 Task: Create new contact,   with mail id: 'Delilah.Jones@benteler.com', first name: 'Delilah', Last name: 'Jones', Job Title: Operations Coordinator, Phone number (916) 555-3456. Change life cycle stage to  'Lead' and lead status to 'New'. Add new company to the associated contact: www.windworldindia.com
 and type: Prospect. Logged in from softage.1@softage.net
Action: Mouse moved to (66, 54)
Screenshot: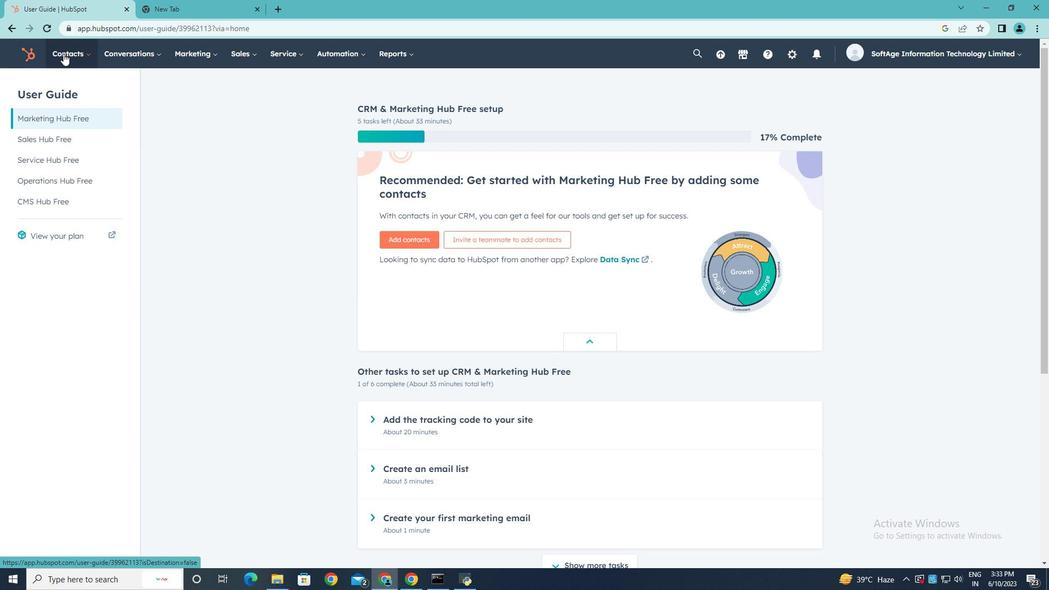 
Action: Mouse pressed left at (66, 54)
Screenshot: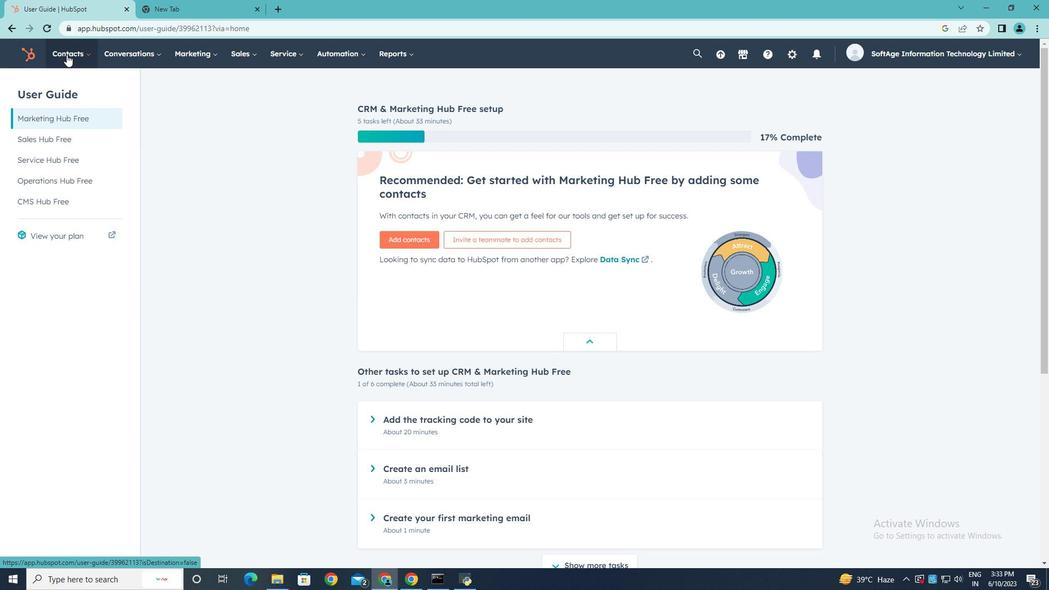 
Action: Mouse moved to (90, 90)
Screenshot: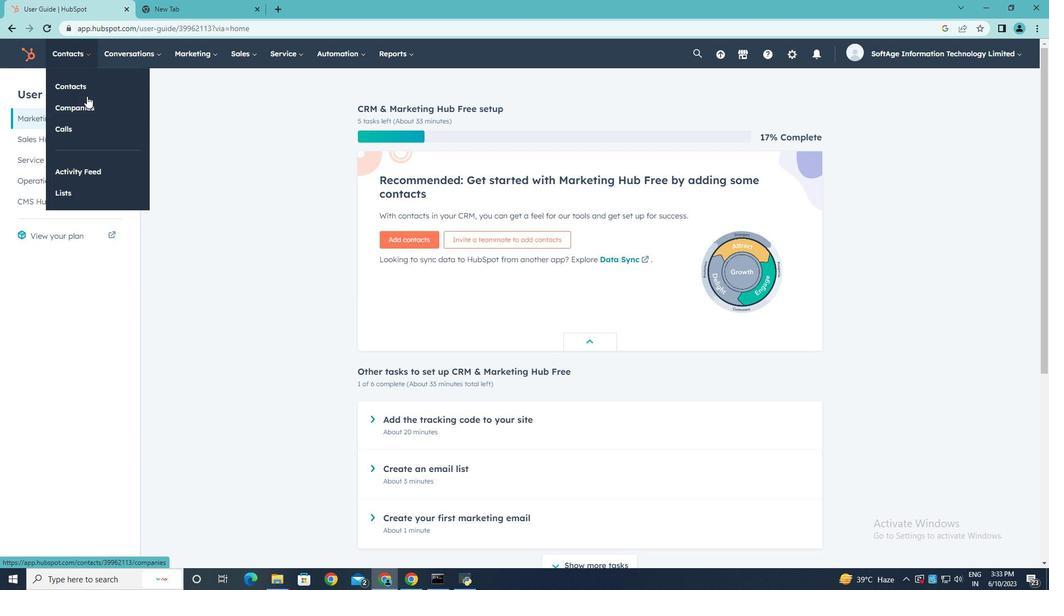 
Action: Mouse pressed left at (90, 90)
Screenshot: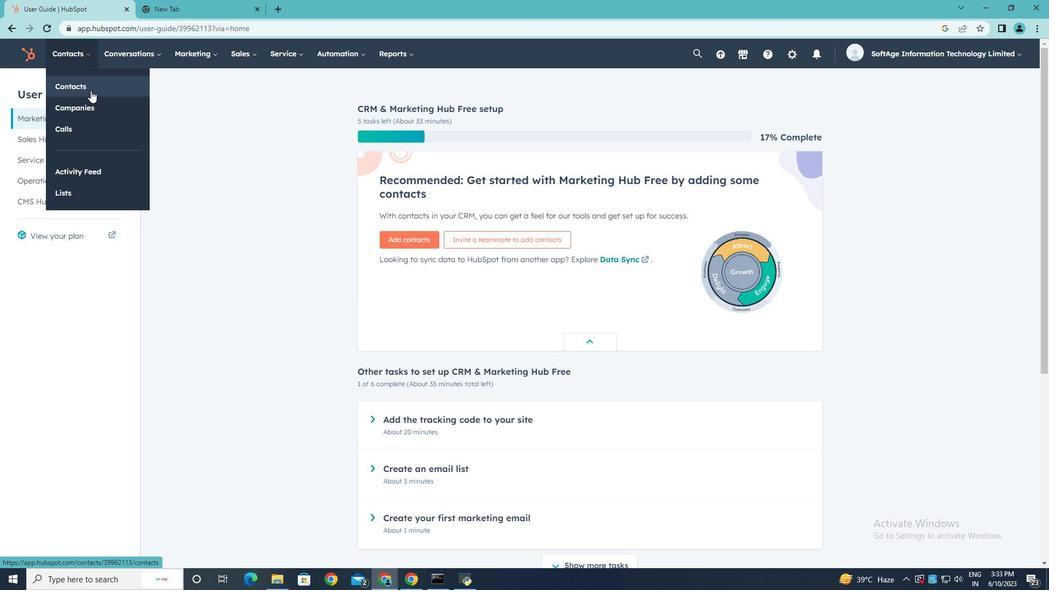 
Action: Mouse moved to (1002, 92)
Screenshot: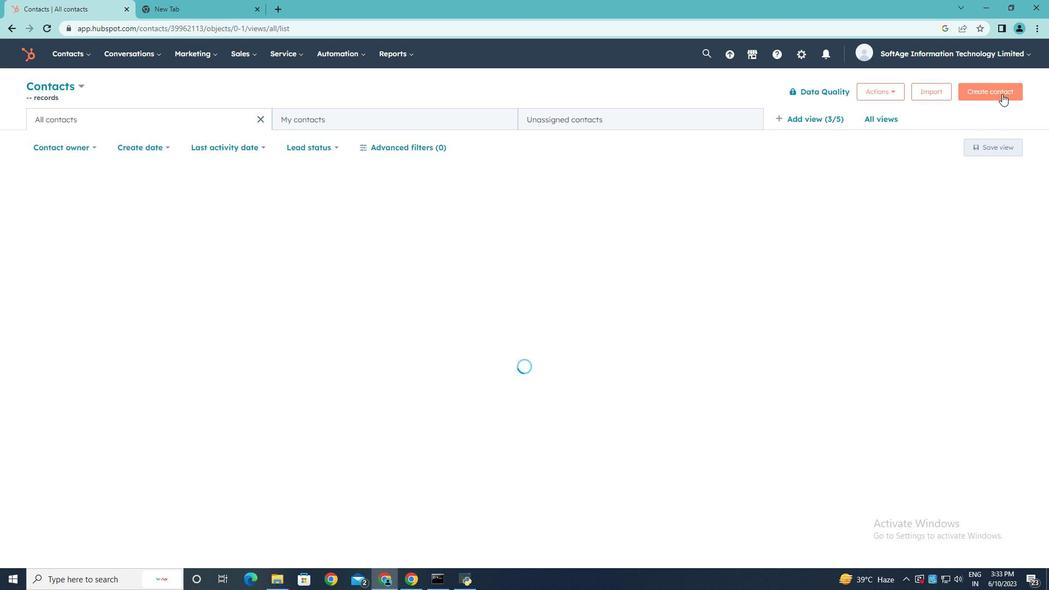 
Action: Mouse pressed left at (1002, 92)
Screenshot: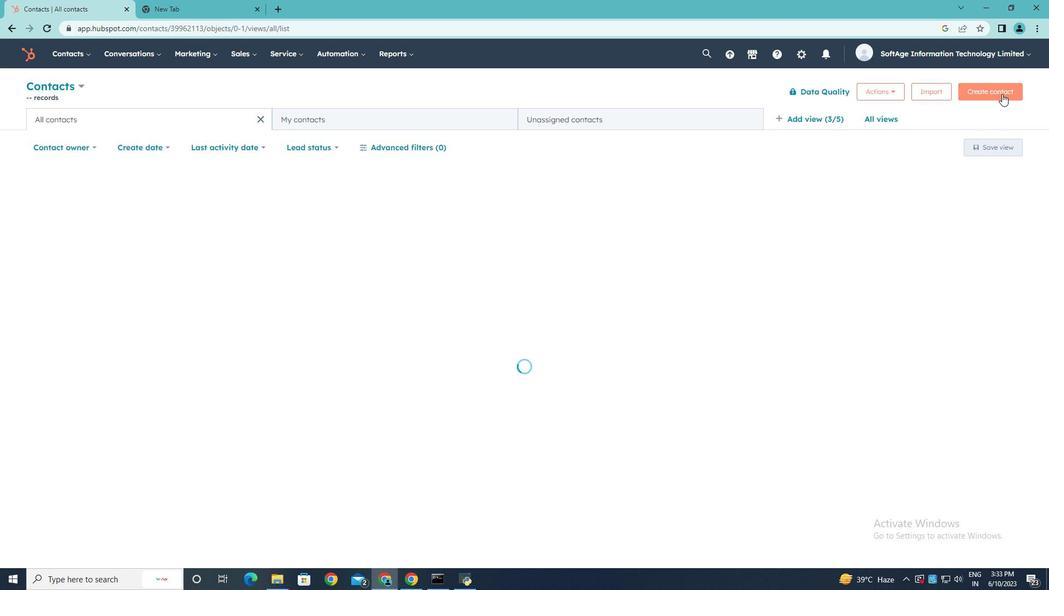 
Action: Mouse moved to (970, 96)
Screenshot: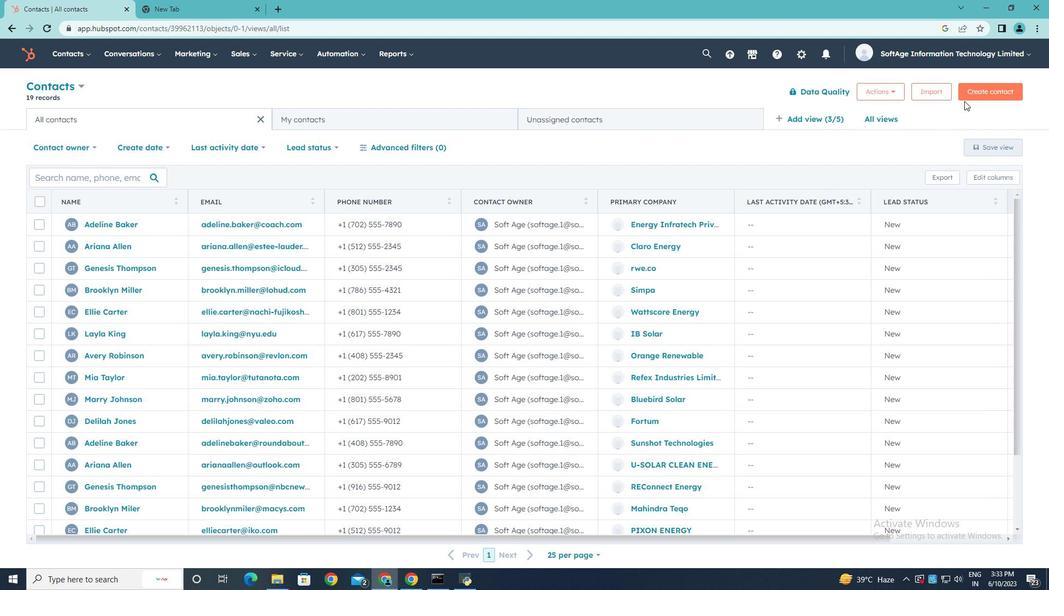 
Action: Mouse pressed left at (970, 96)
Screenshot: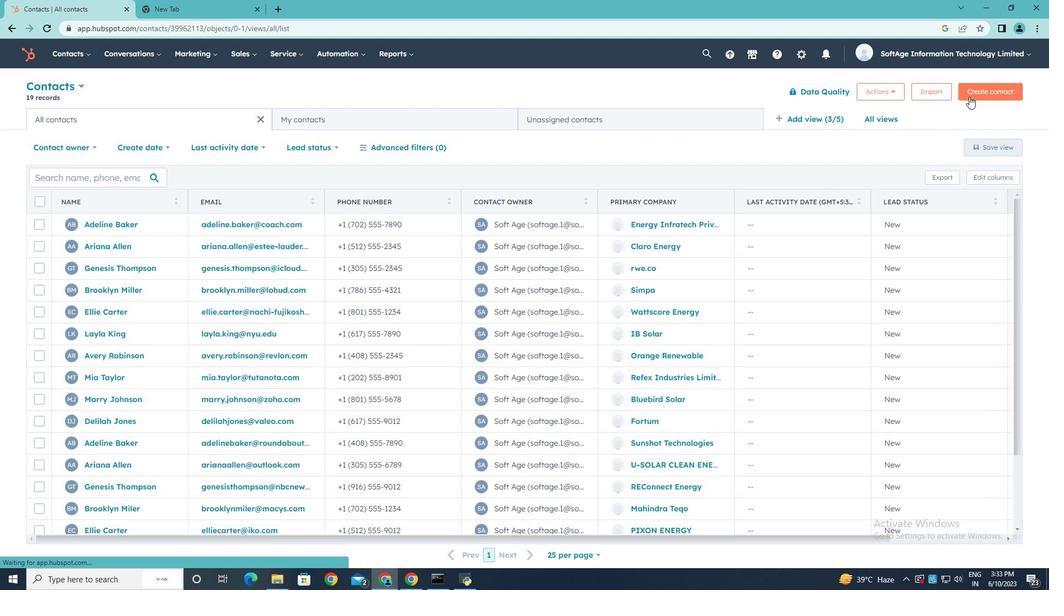 
Action: Mouse moved to (781, 134)
Screenshot: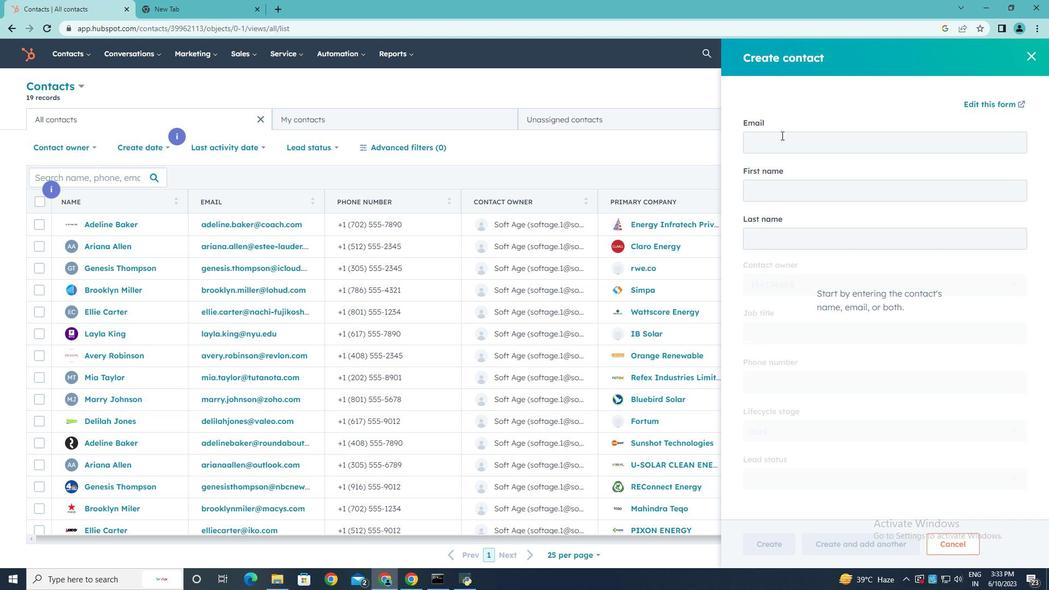 
Action: Mouse pressed left at (781, 134)
Screenshot: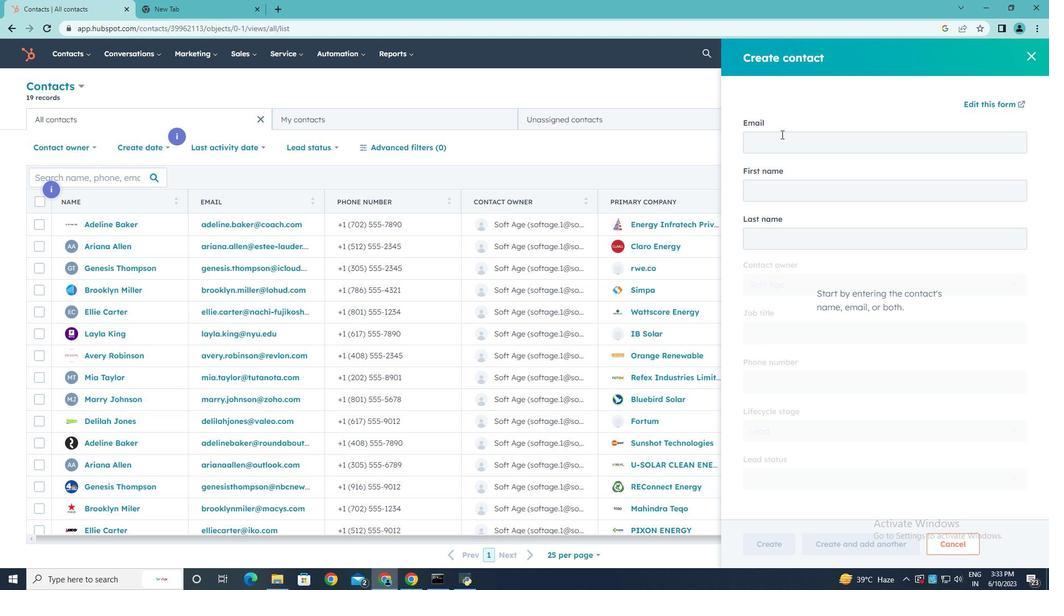 
Action: Key pressed <Key.shift>Dell<Key.backspace>ilah.<Key.shift>Jones<Key.shift>@benteler.com
Screenshot: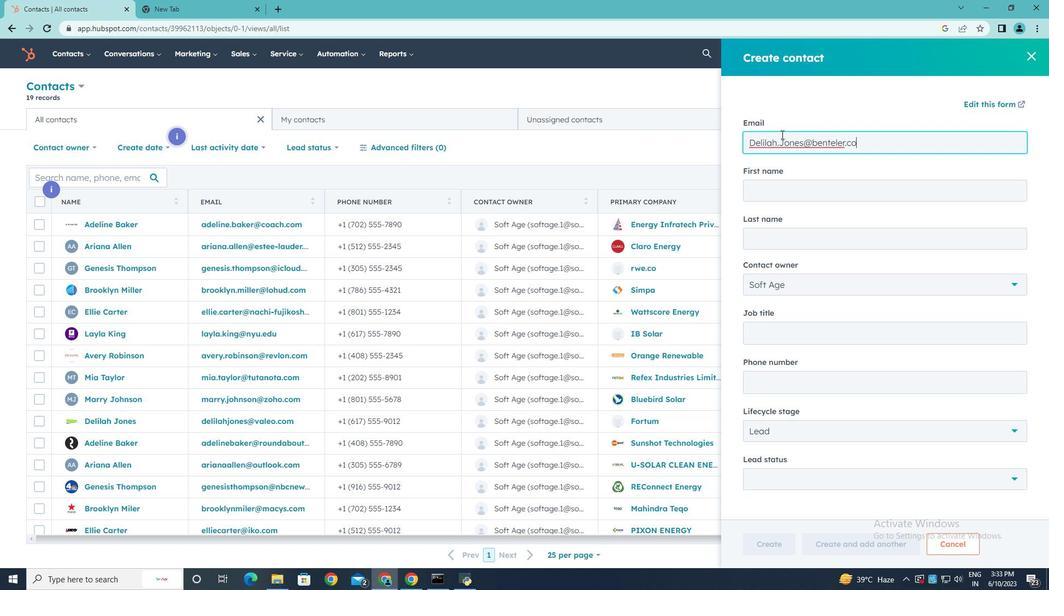 
Action: Mouse moved to (770, 196)
Screenshot: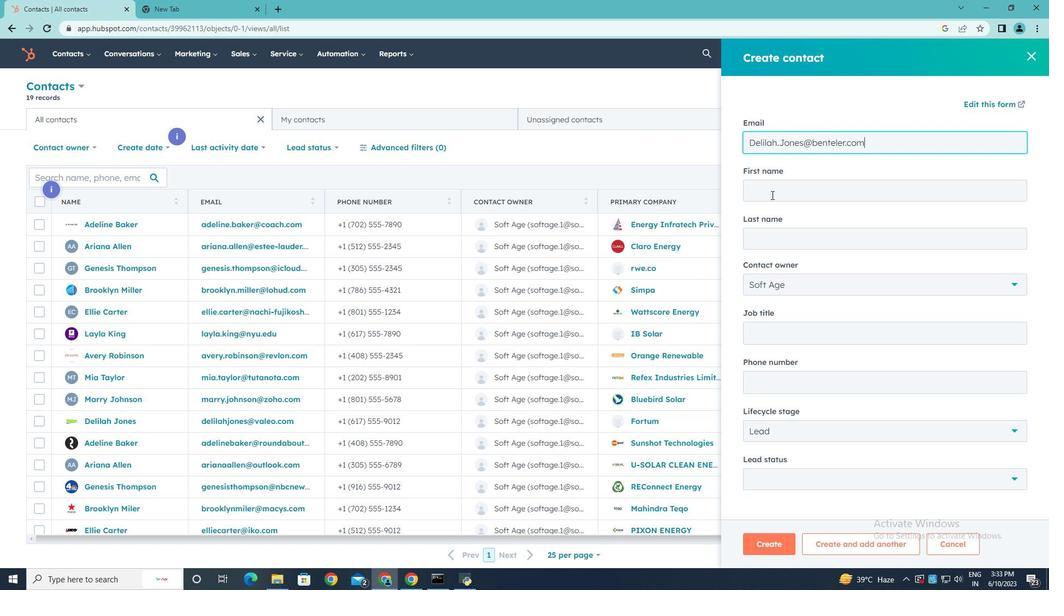 
Action: Mouse pressed left at (770, 196)
Screenshot: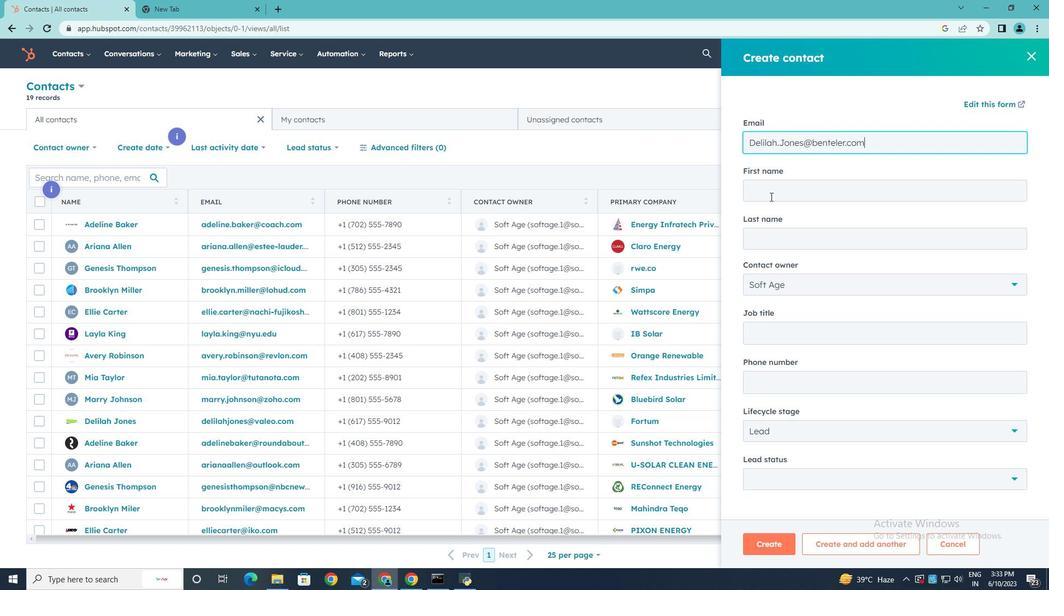 
Action: Key pressed <Key.shift>Delilah
Screenshot: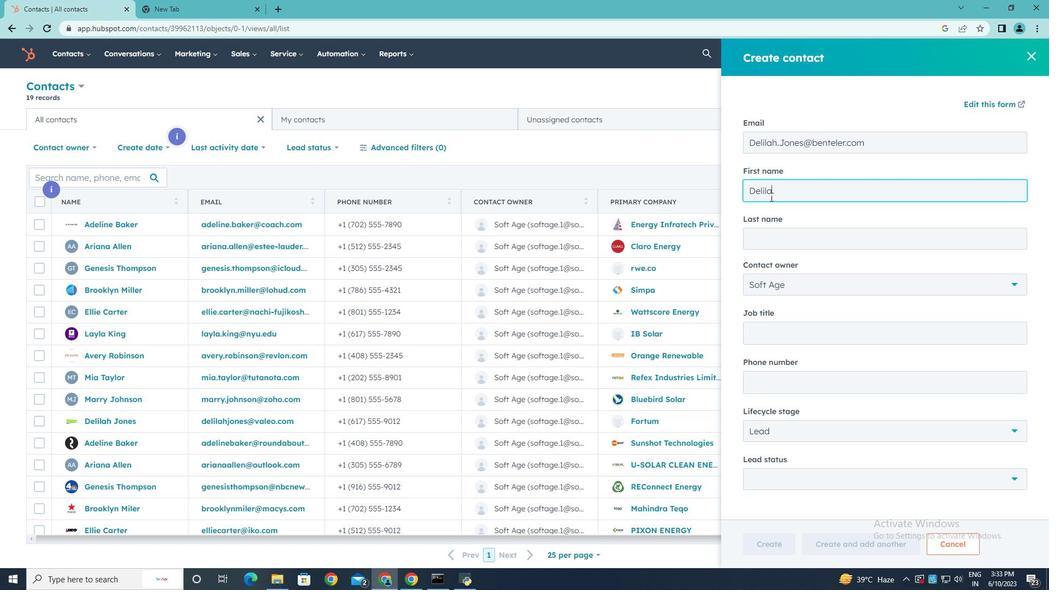 
Action: Mouse moved to (764, 240)
Screenshot: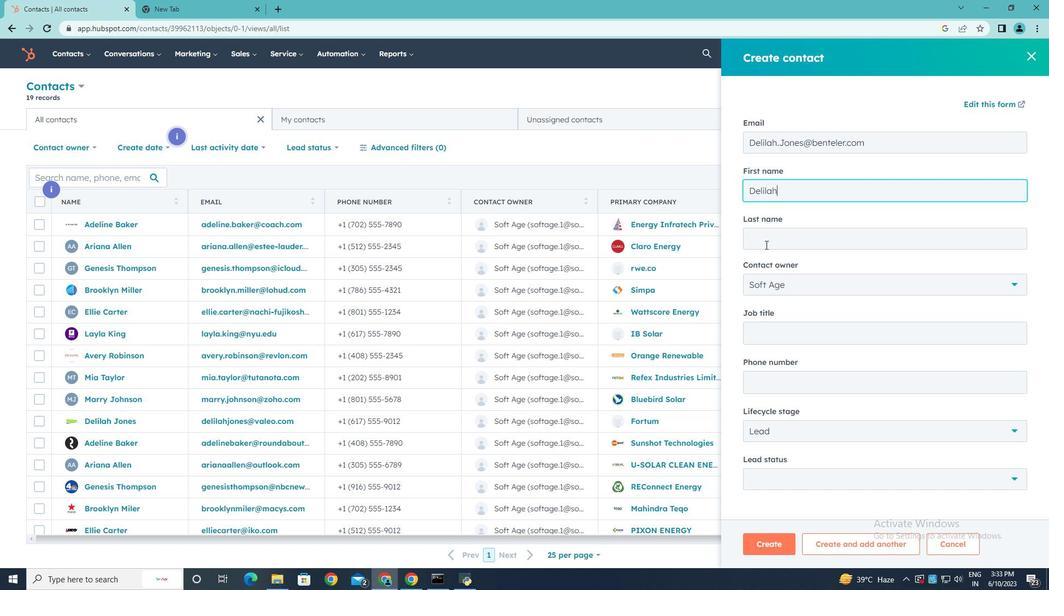 
Action: Mouse pressed left at (764, 240)
Screenshot: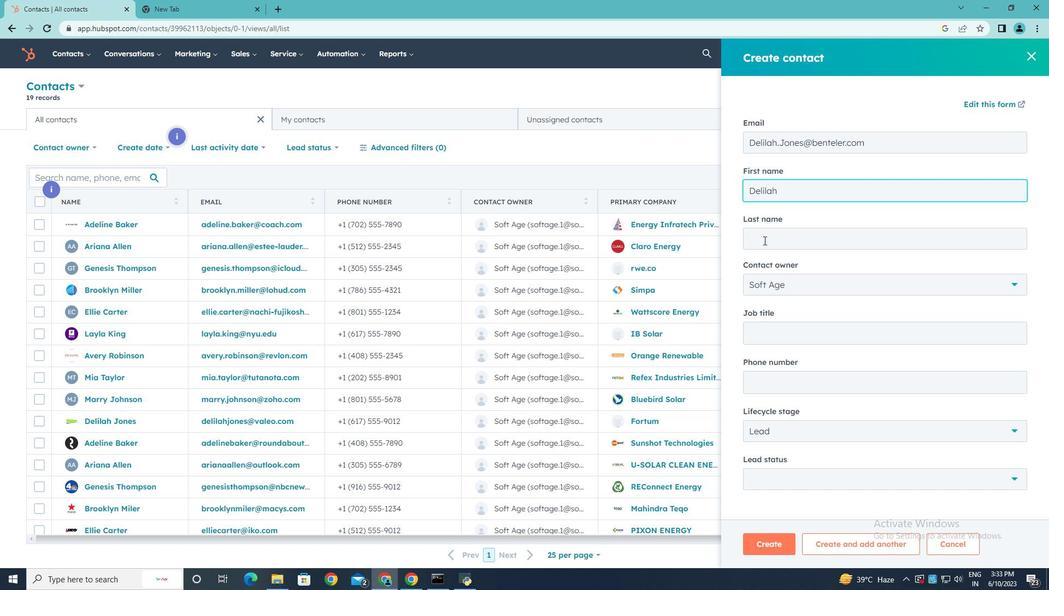 
Action: Key pressed <Key.shift>Jones
Screenshot: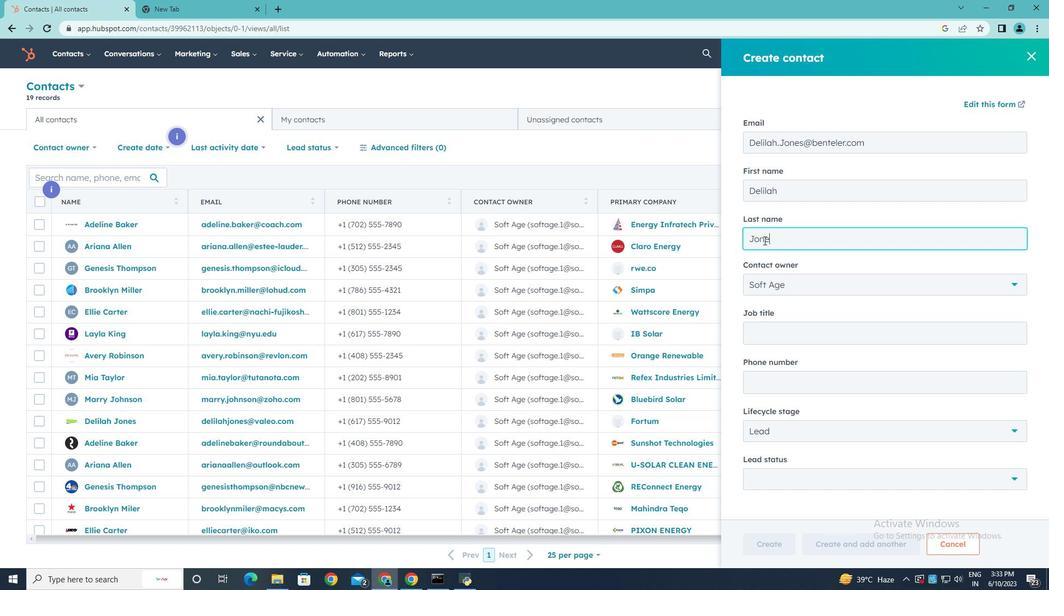 
Action: Mouse moved to (840, 334)
Screenshot: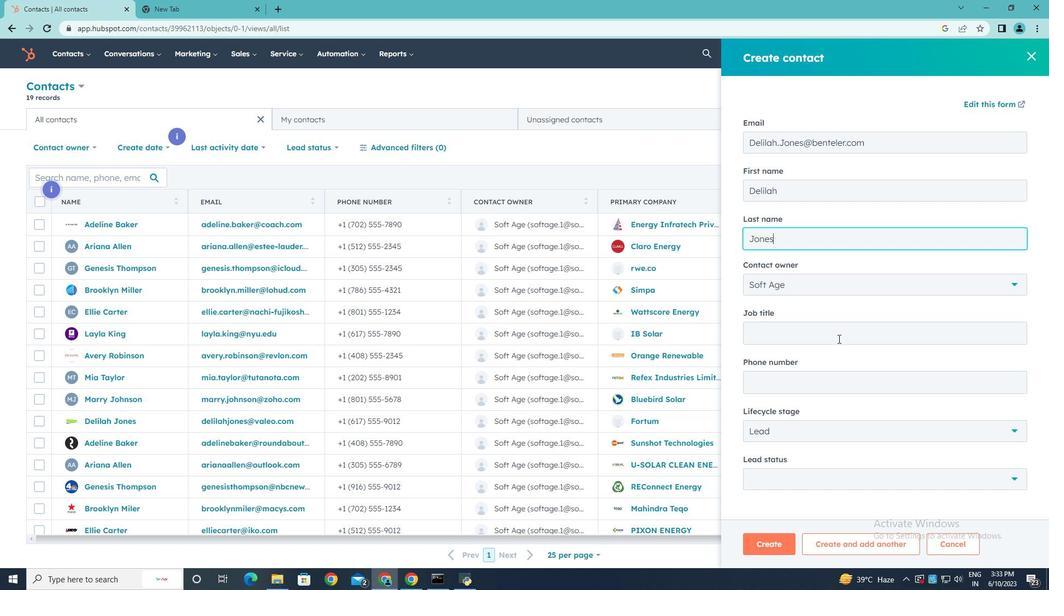 
Action: Mouse pressed left at (840, 334)
Screenshot: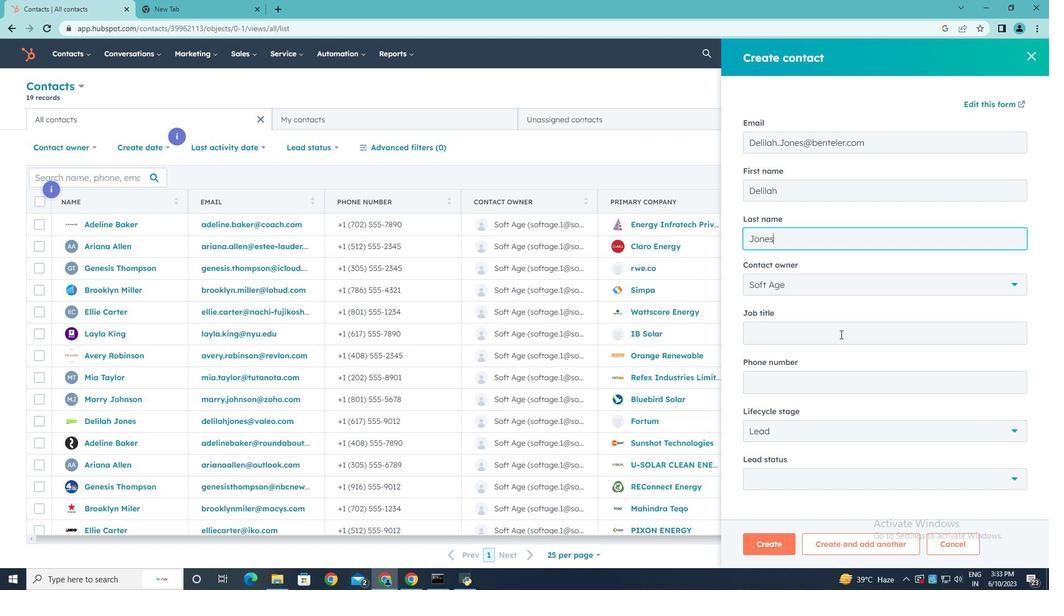 
Action: Key pressed <Key.shift><Key.shift>U<Key.backspace><Key.shift>Operations<Key.space><Key.shift>Coordinator
Screenshot: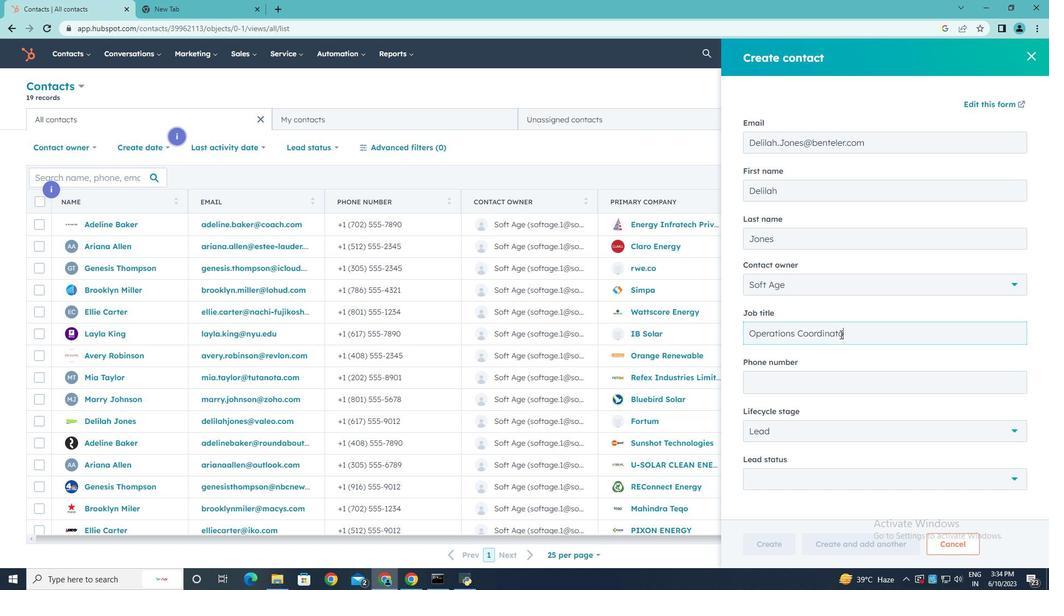 
Action: Mouse moved to (872, 381)
Screenshot: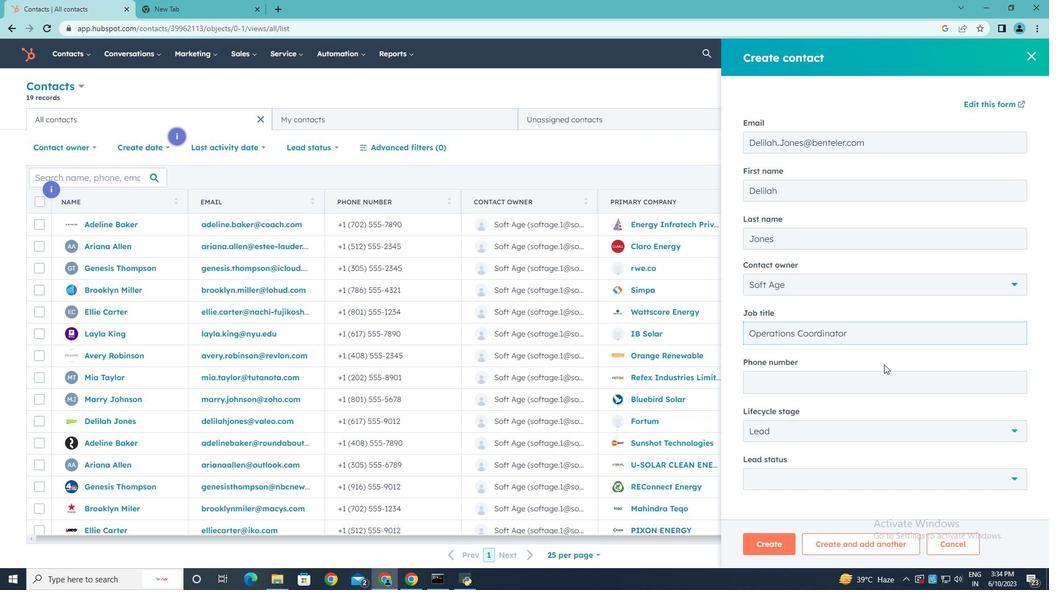 
Action: Mouse pressed left at (872, 381)
Screenshot: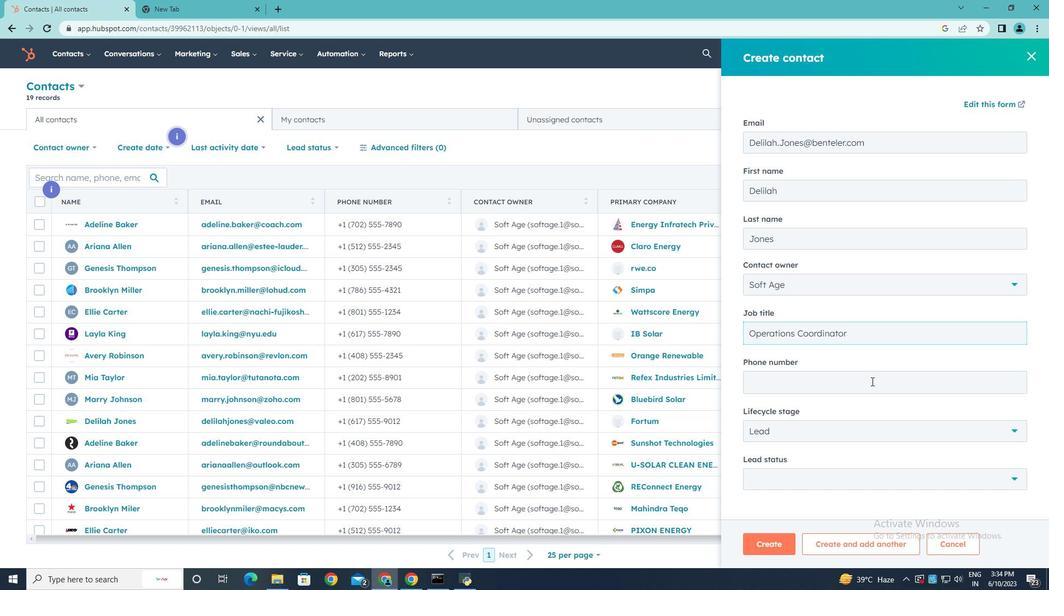 
Action: Mouse moved to (862, 330)
Screenshot: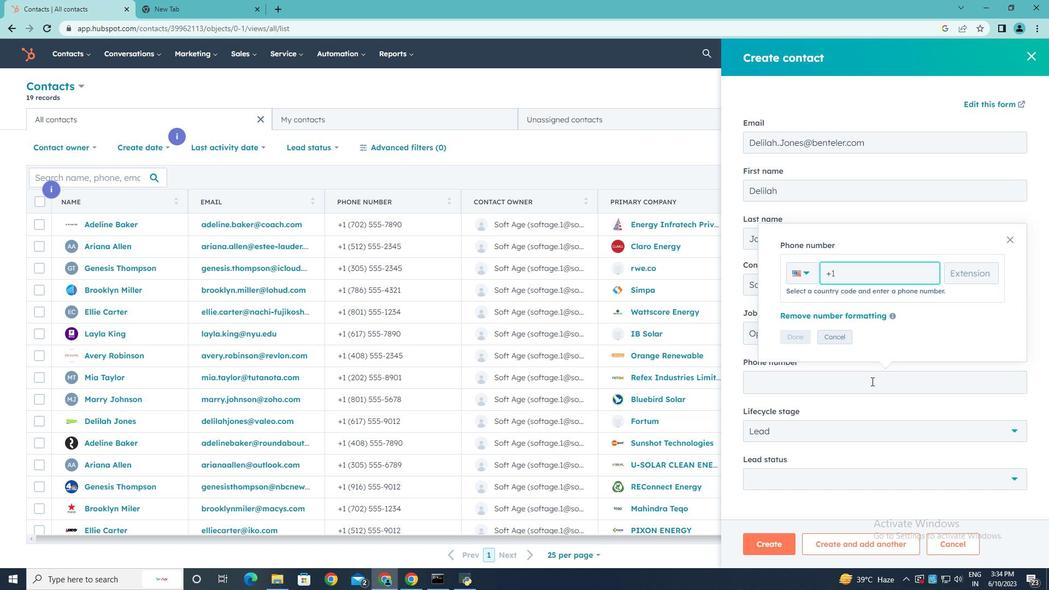 
Action: Key pressed 9165553456
Screenshot: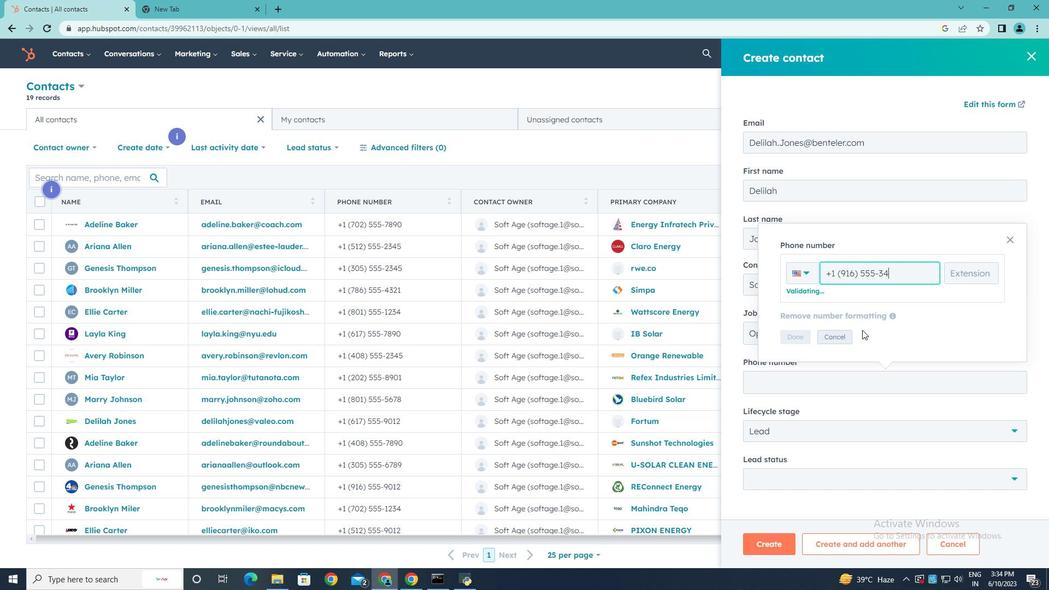 
Action: Mouse moved to (803, 334)
Screenshot: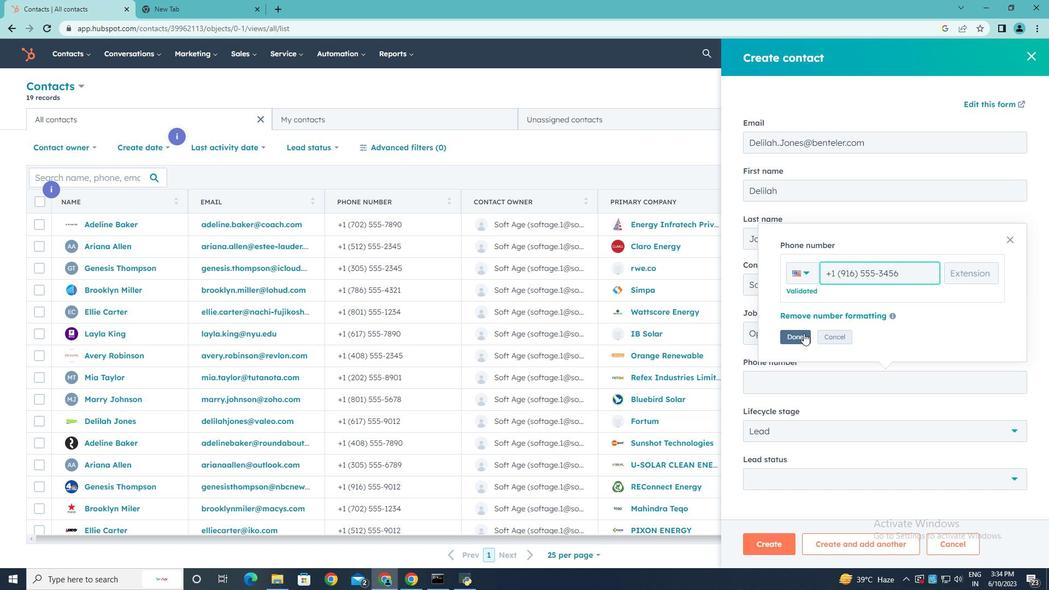 
Action: Mouse pressed left at (803, 334)
Screenshot: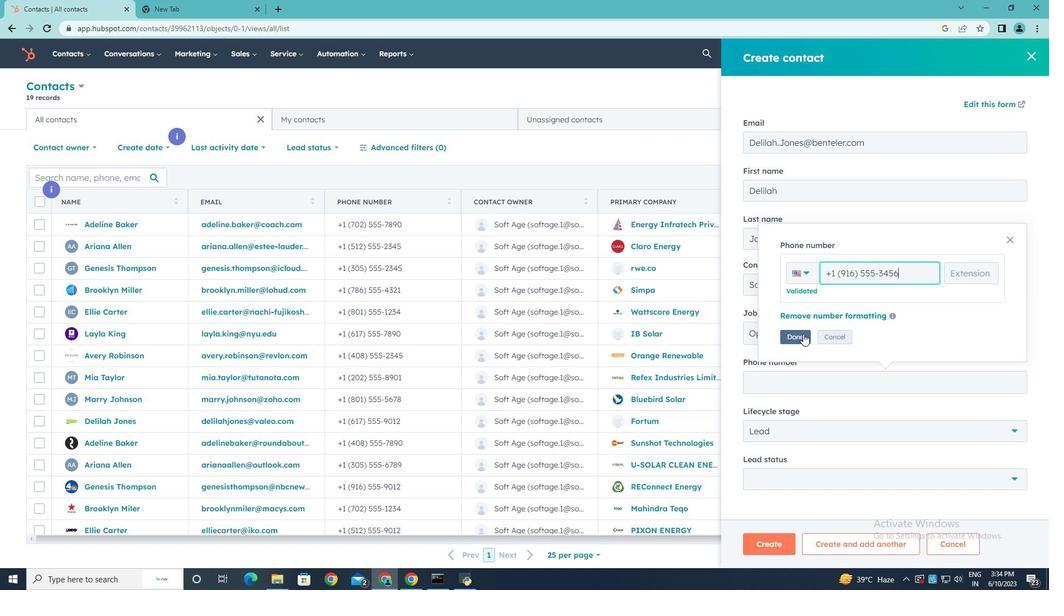 
Action: Mouse moved to (911, 425)
Screenshot: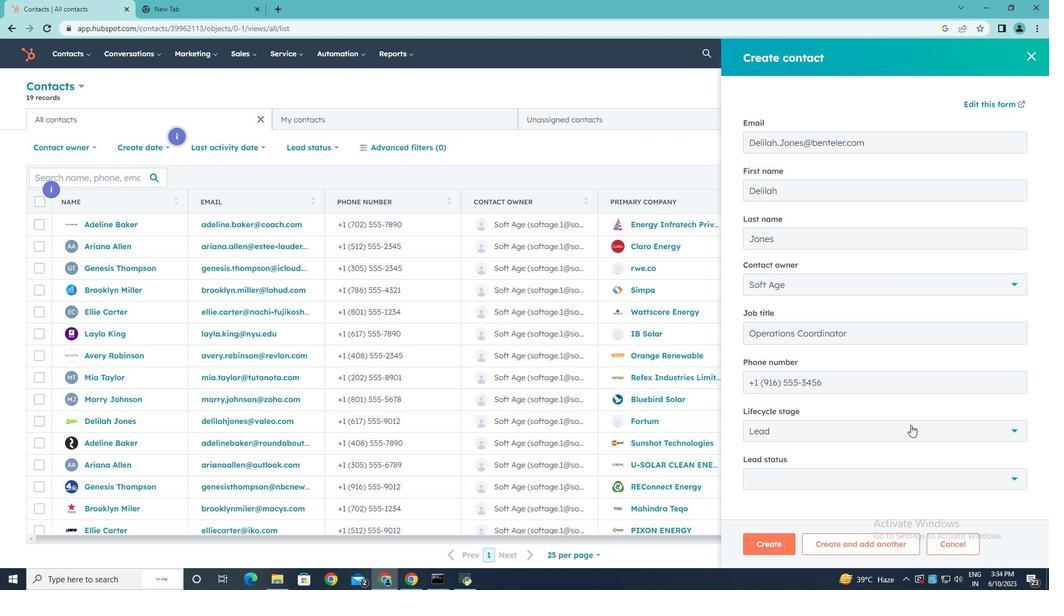 
Action: Mouse pressed left at (911, 425)
Screenshot: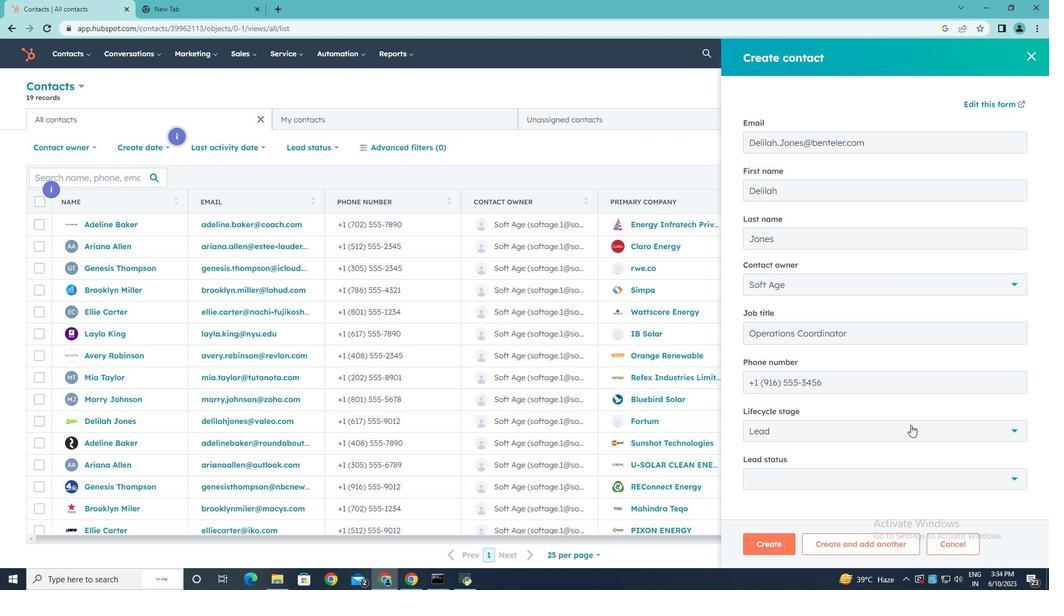 
Action: Mouse moved to (803, 324)
Screenshot: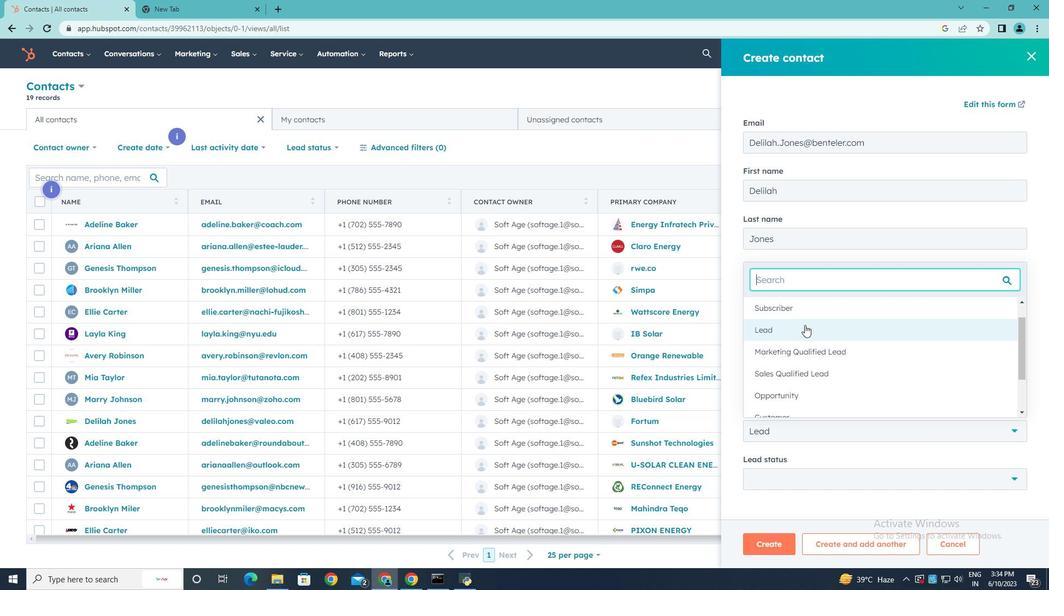 
Action: Mouse pressed left at (803, 324)
Screenshot: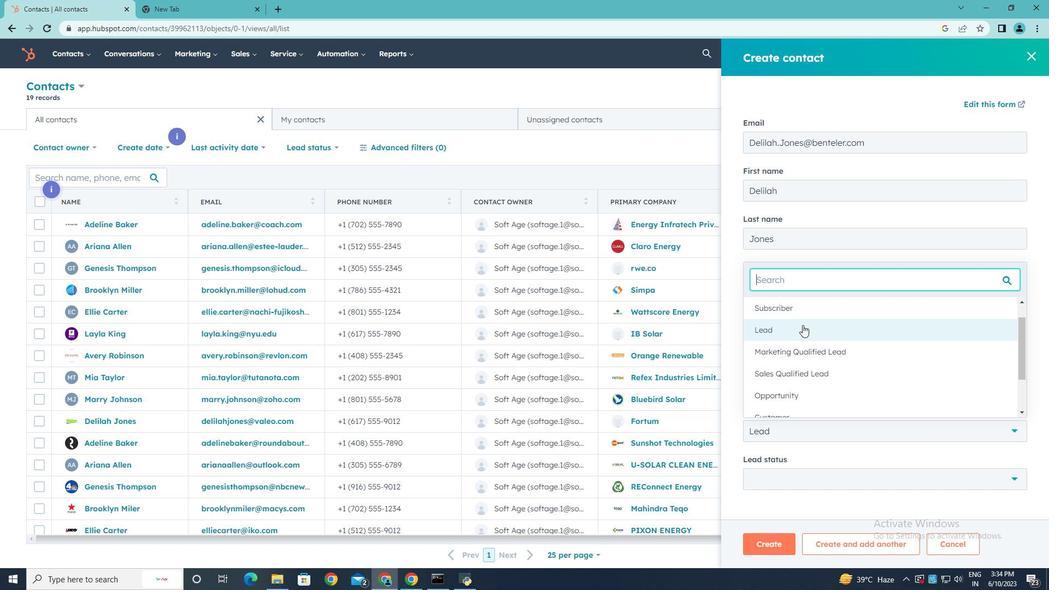 
Action: Mouse moved to (844, 477)
Screenshot: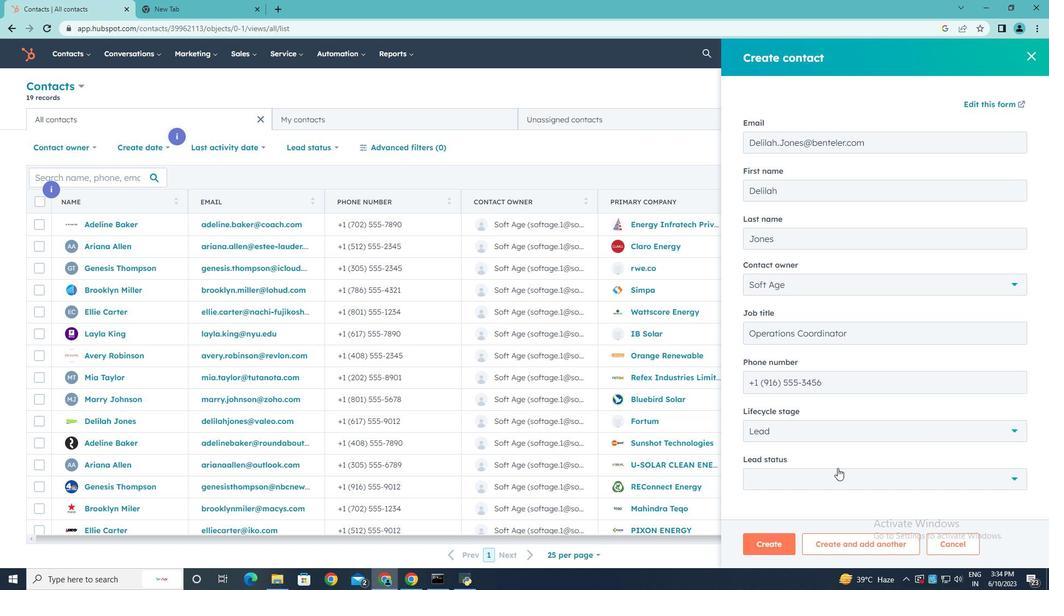 
Action: Mouse pressed left at (844, 477)
Screenshot: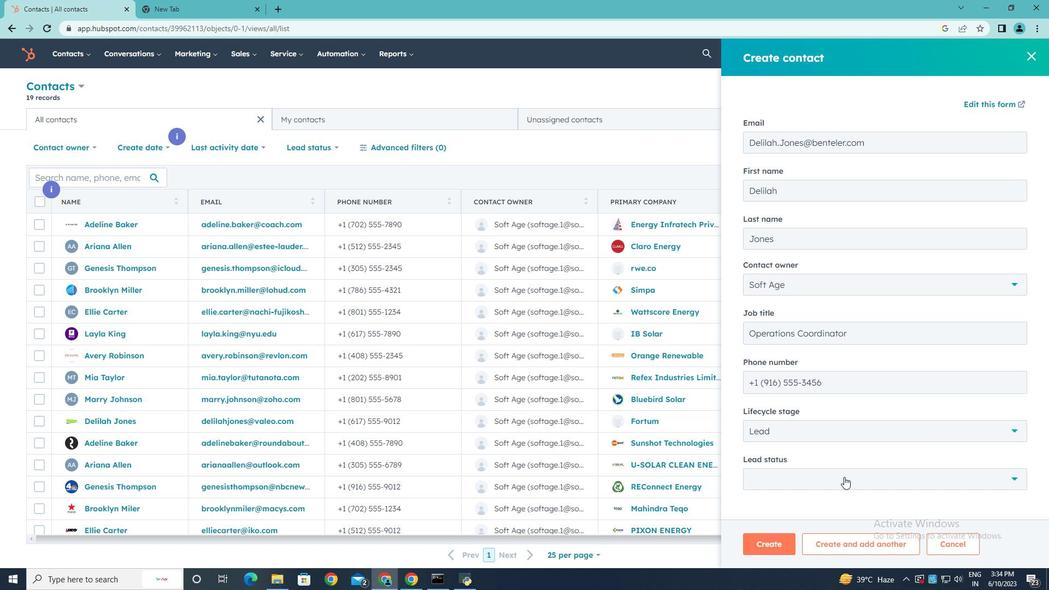 
Action: Mouse moved to (780, 382)
Screenshot: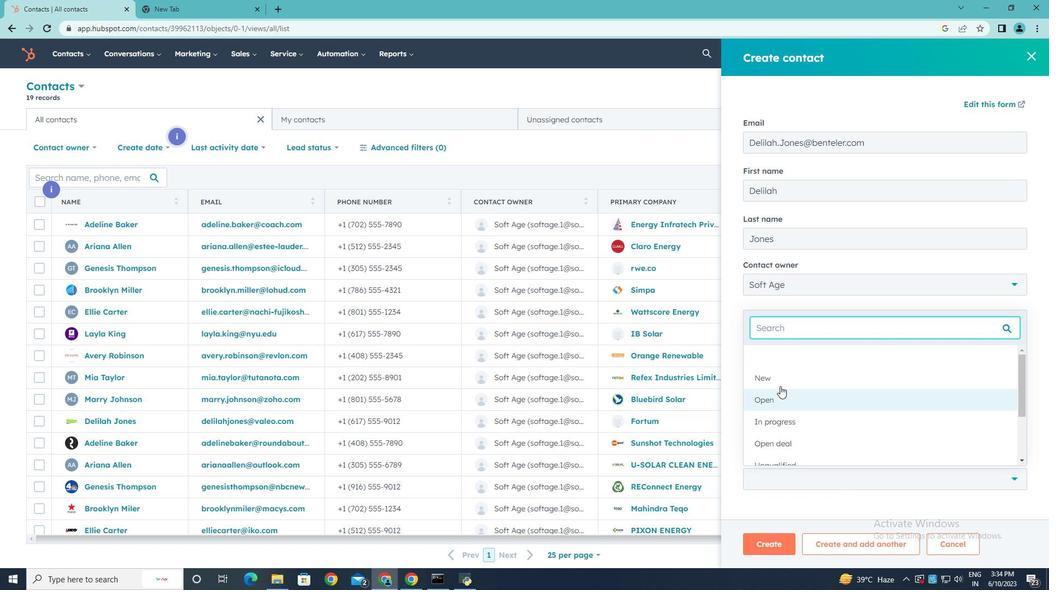
Action: Mouse pressed left at (780, 382)
Screenshot: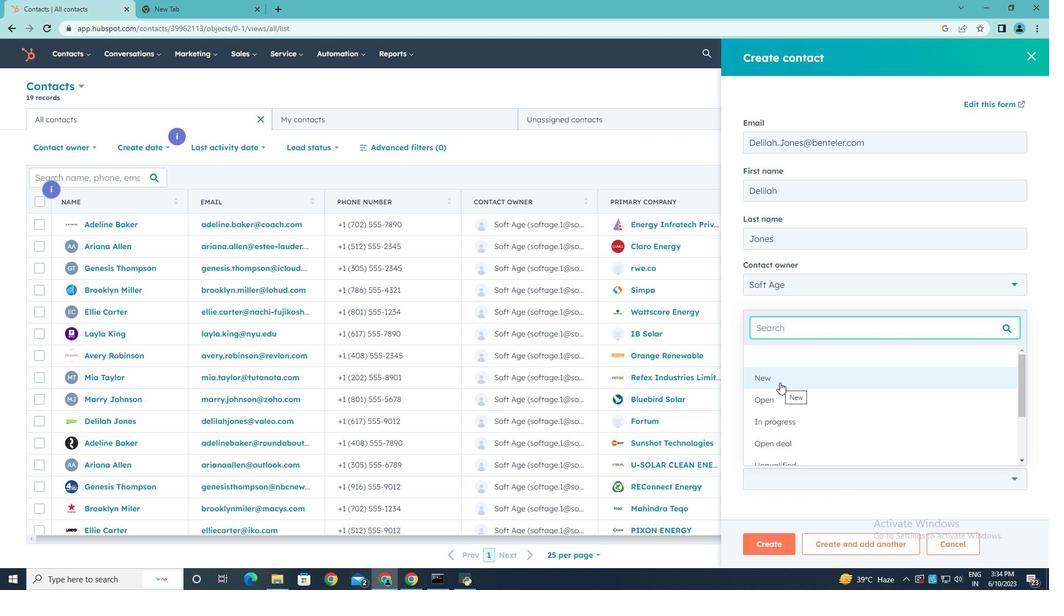 
Action: Mouse moved to (786, 506)
Screenshot: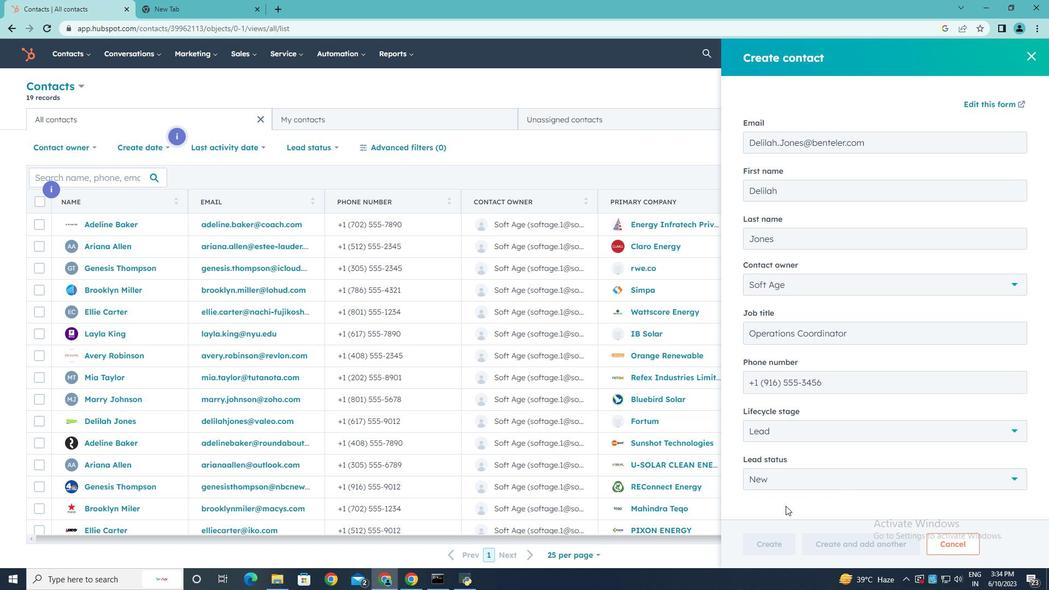 
Action: Mouse scrolled (786, 505) with delta (0, 0)
Screenshot: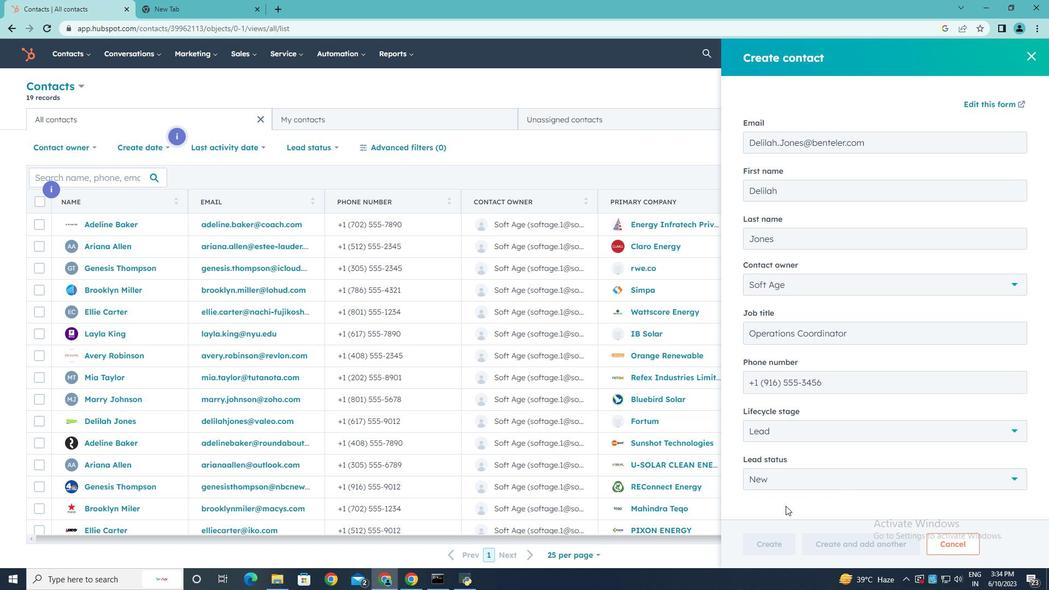 
Action: Mouse scrolled (786, 505) with delta (0, 0)
Screenshot: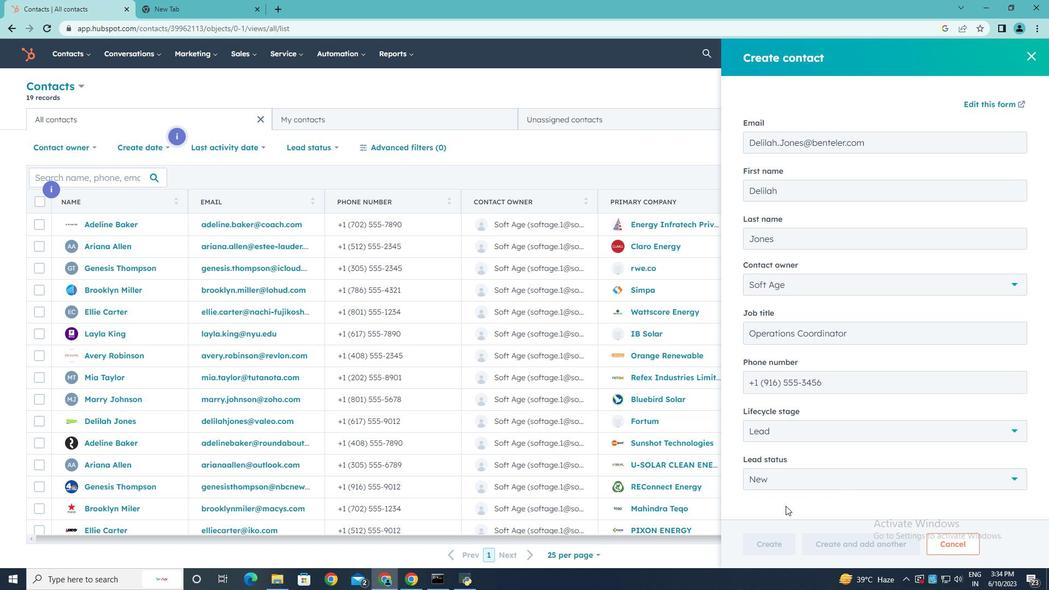 
Action: Mouse moved to (786, 506)
Screenshot: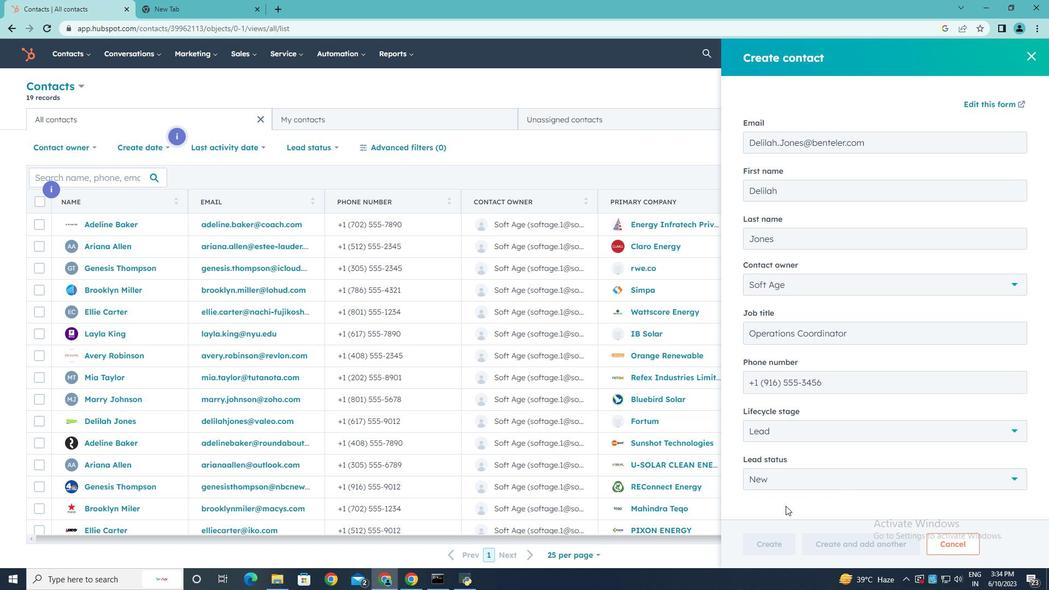 
Action: Mouse scrolled (786, 505) with delta (0, 0)
Screenshot: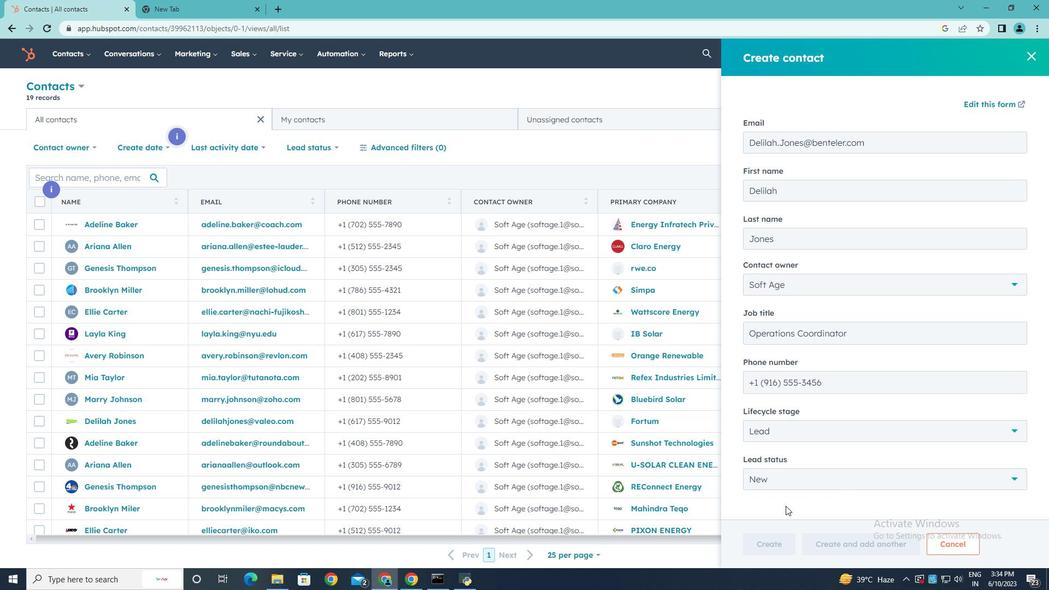
Action: Mouse moved to (767, 546)
Screenshot: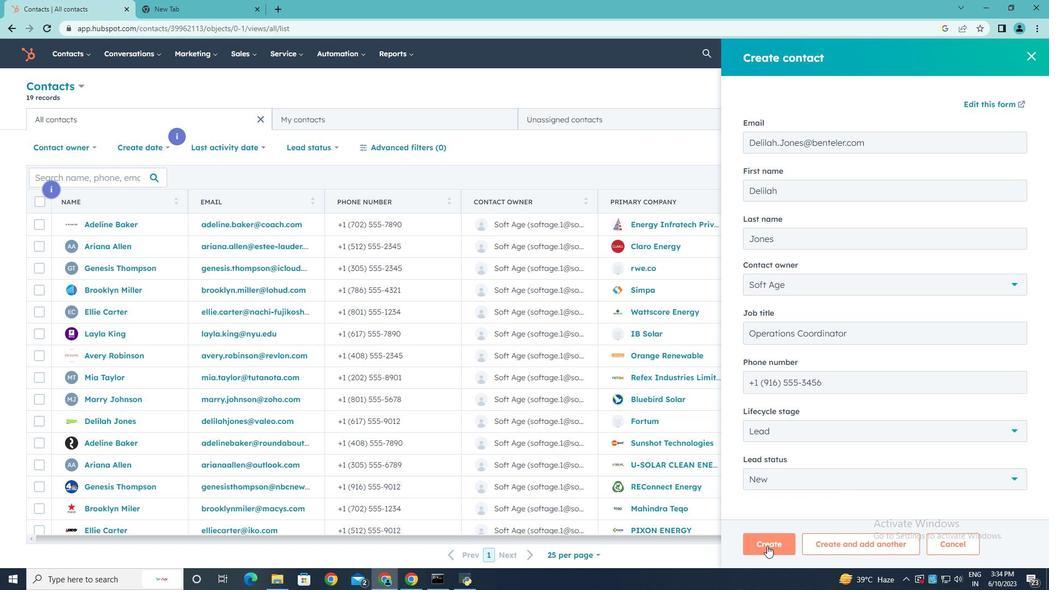 
Action: Mouse pressed left at (767, 546)
Screenshot: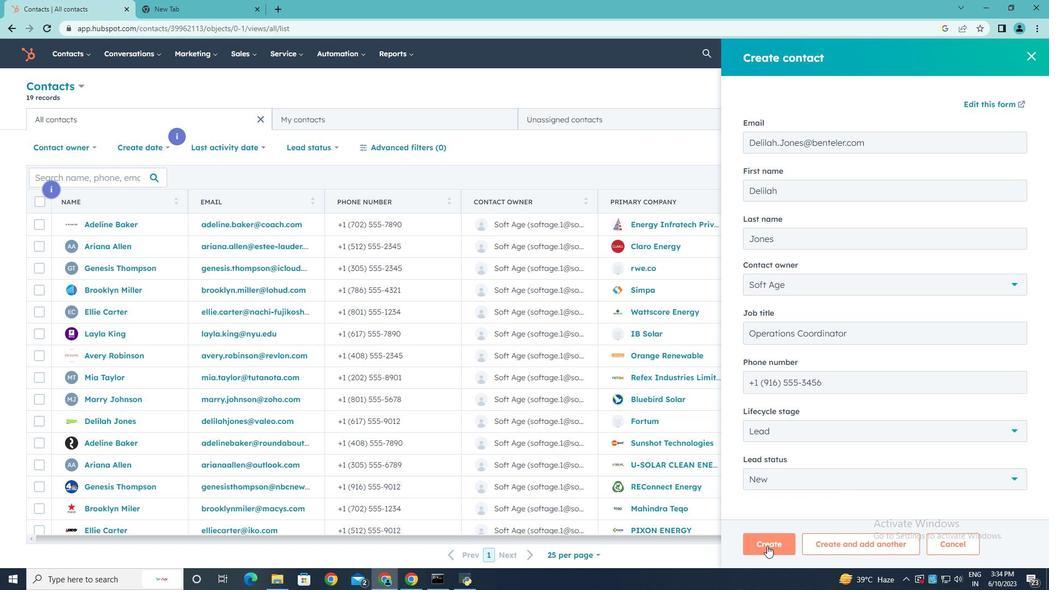 
Action: Mouse moved to (739, 354)
Screenshot: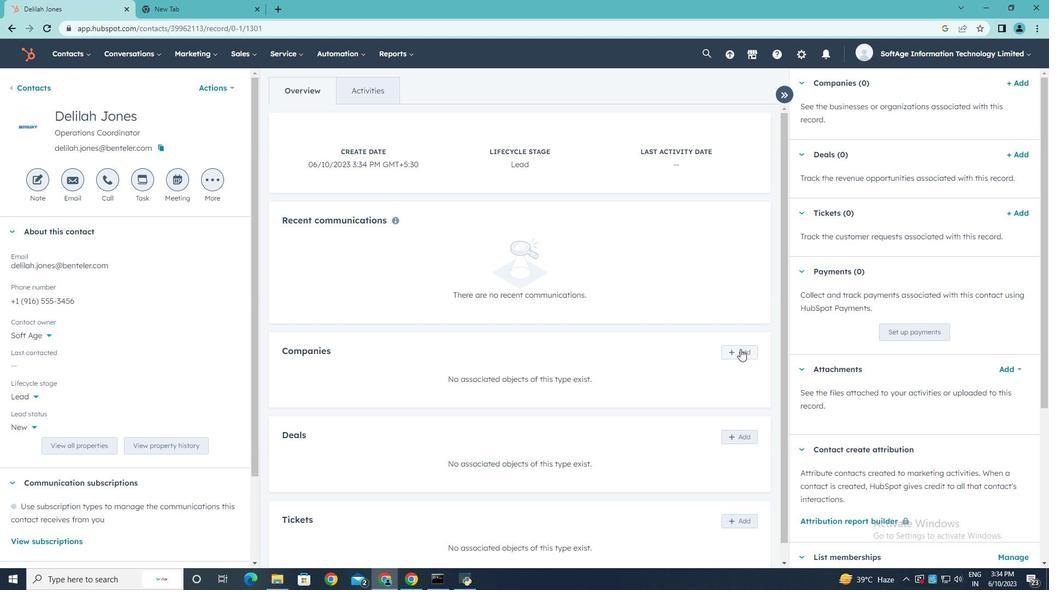 
Action: Mouse pressed left at (739, 354)
Screenshot: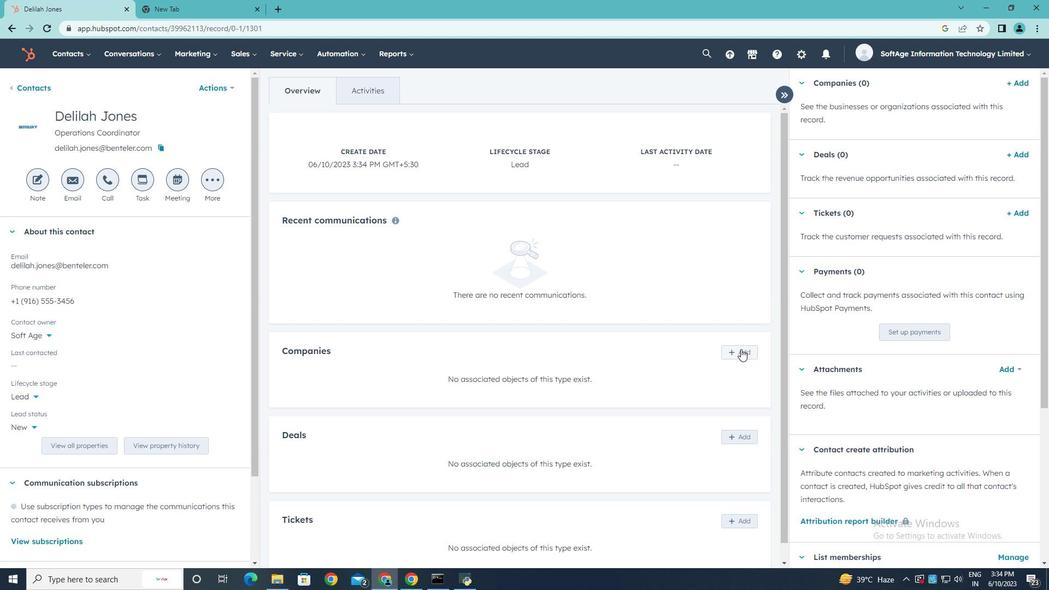 
Action: Mouse moved to (834, 113)
Screenshot: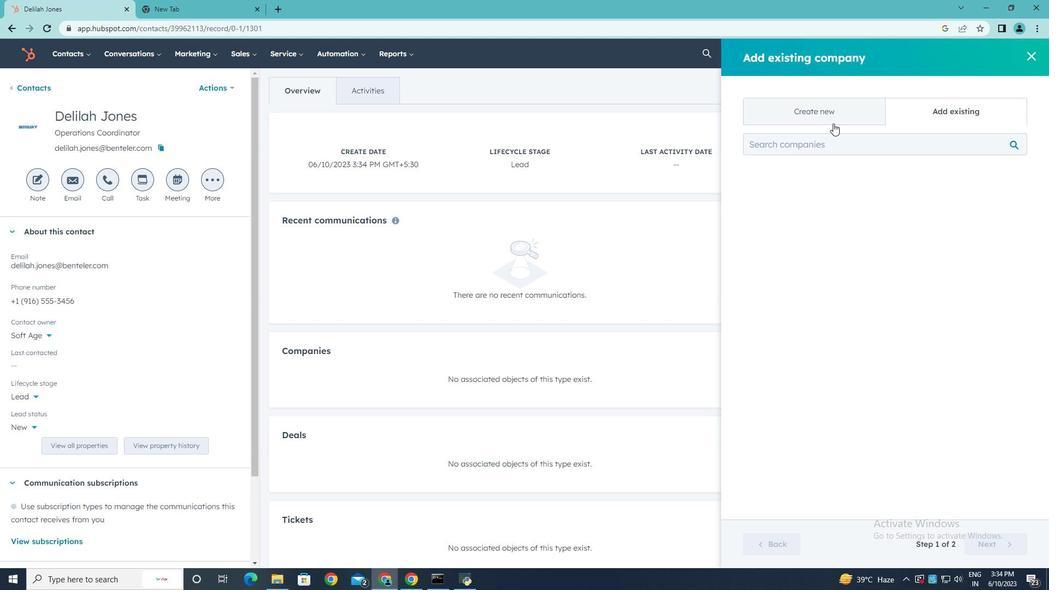 
Action: Mouse pressed left at (834, 113)
Screenshot: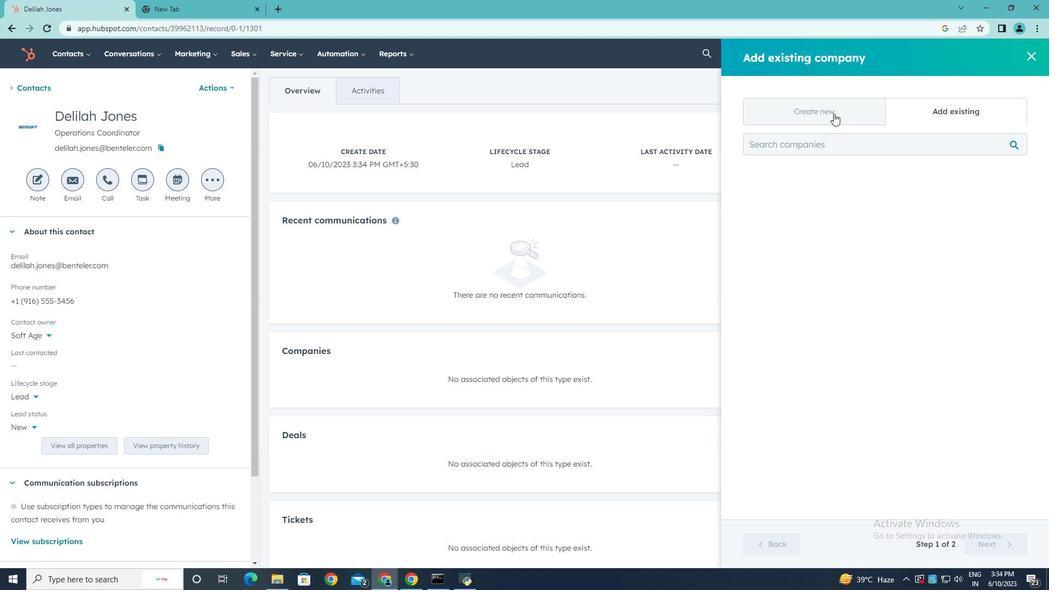 
Action: Mouse moved to (802, 174)
Screenshot: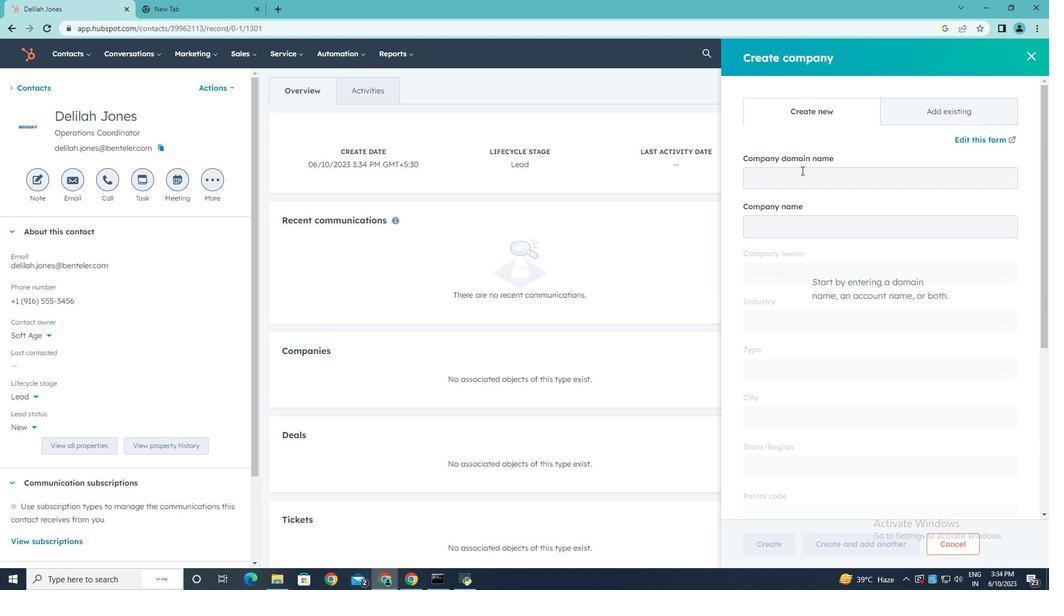 
Action: Mouse pressed left at (802, 174)
Screenshot: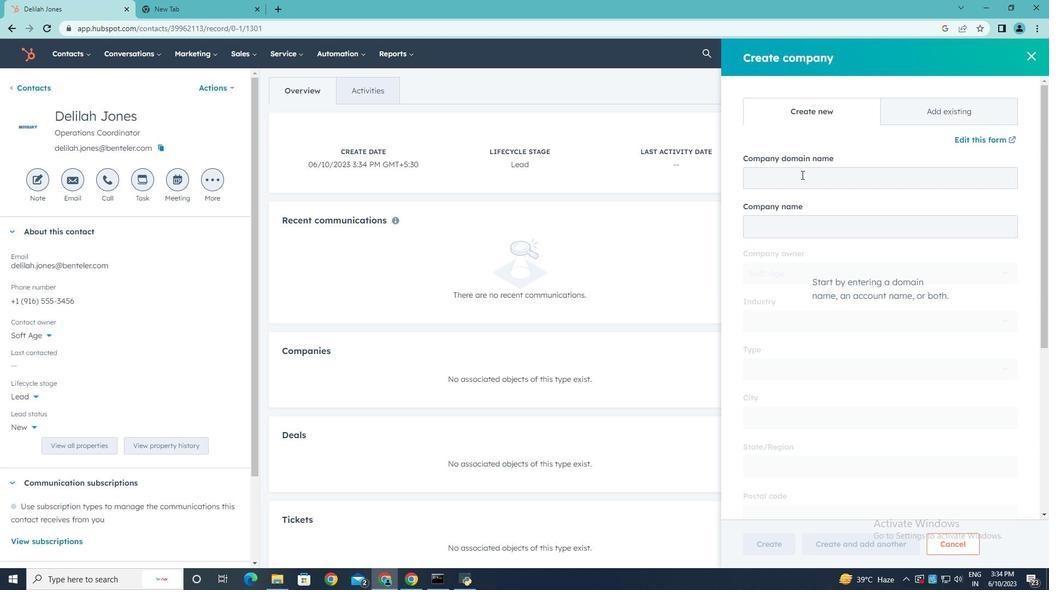 
Action: Key pressed www.windworldindia.com
Screenshot: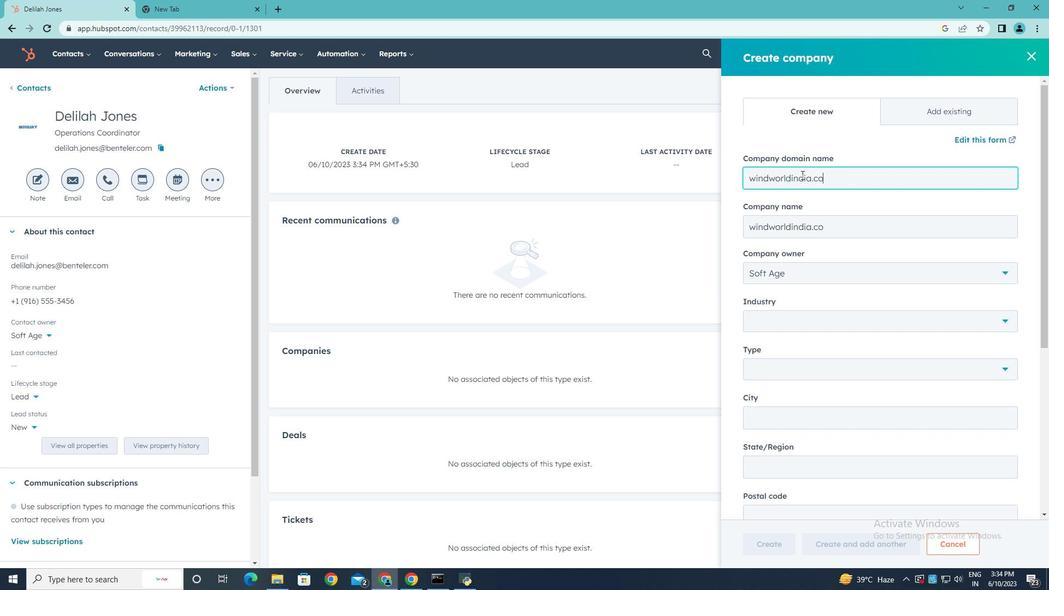 
Action: Mouse moved to (979, 368)
Screenshot: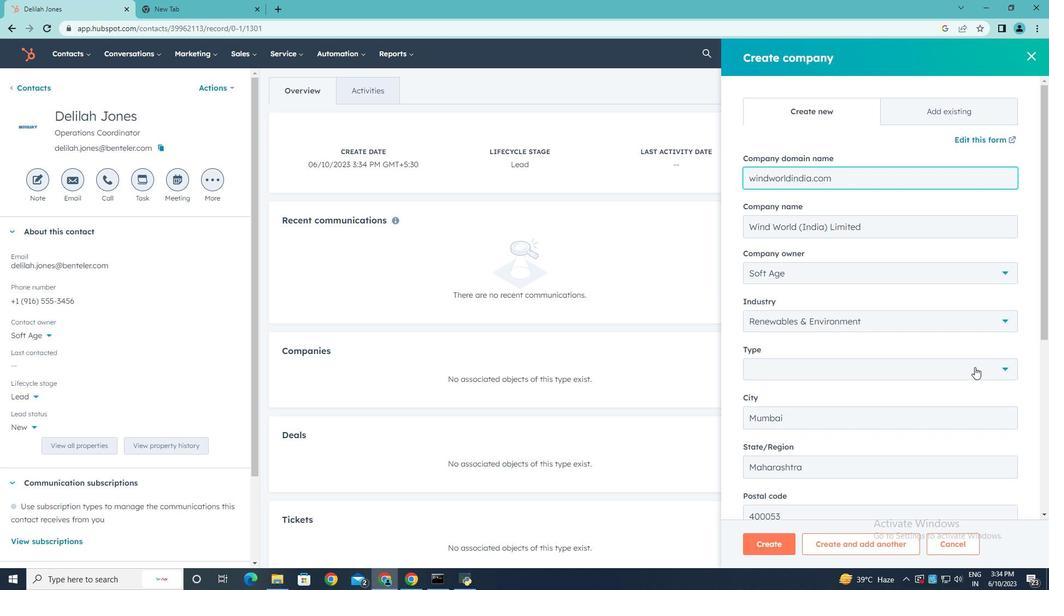 
Action: Mouse pressed left at (979, 368)
Screenshot: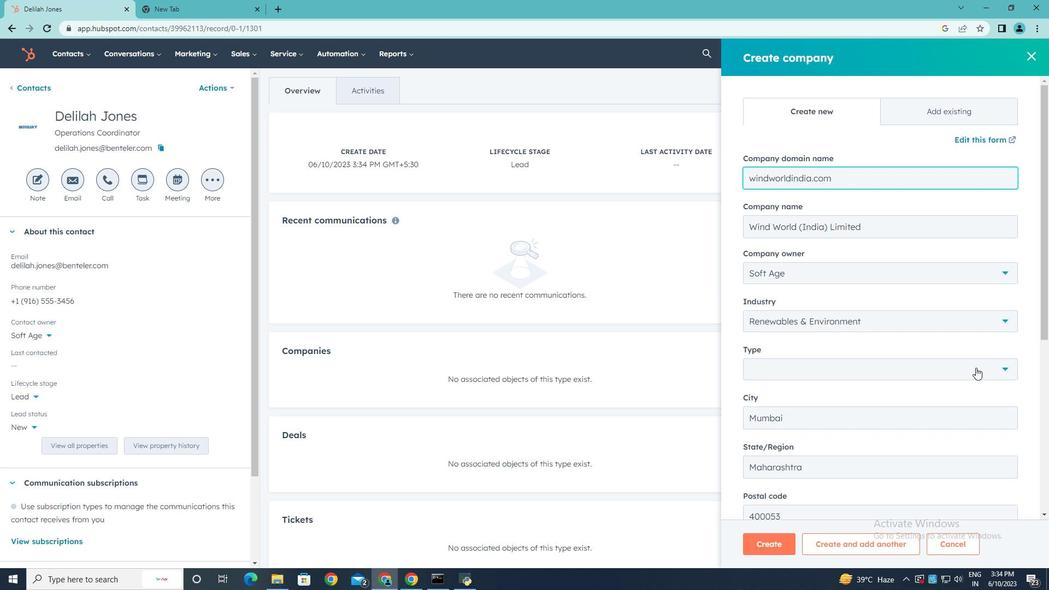 
Action: Mouse moved to (829, 418)
Screenshot: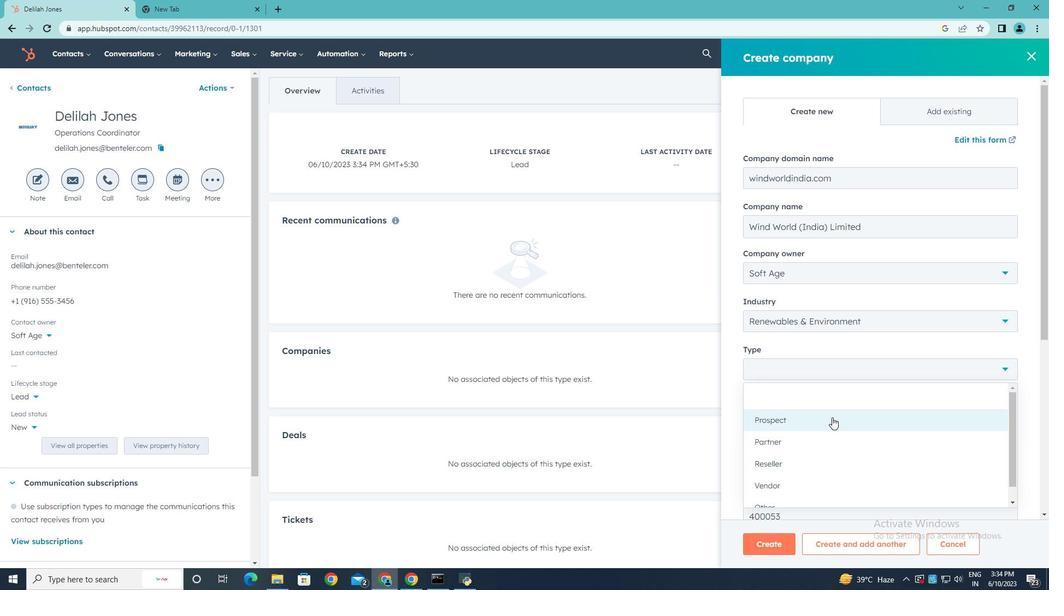 
Action: Mouse pressed left at (829, 418)
Screenshot: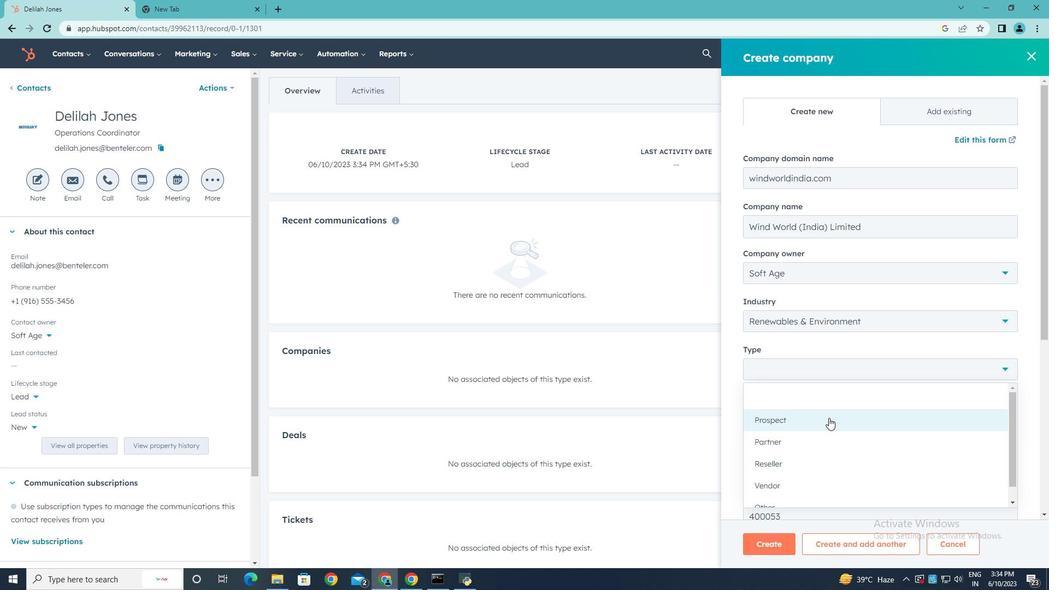 
Action: Mouse moved to (835, 413)
Screenshot: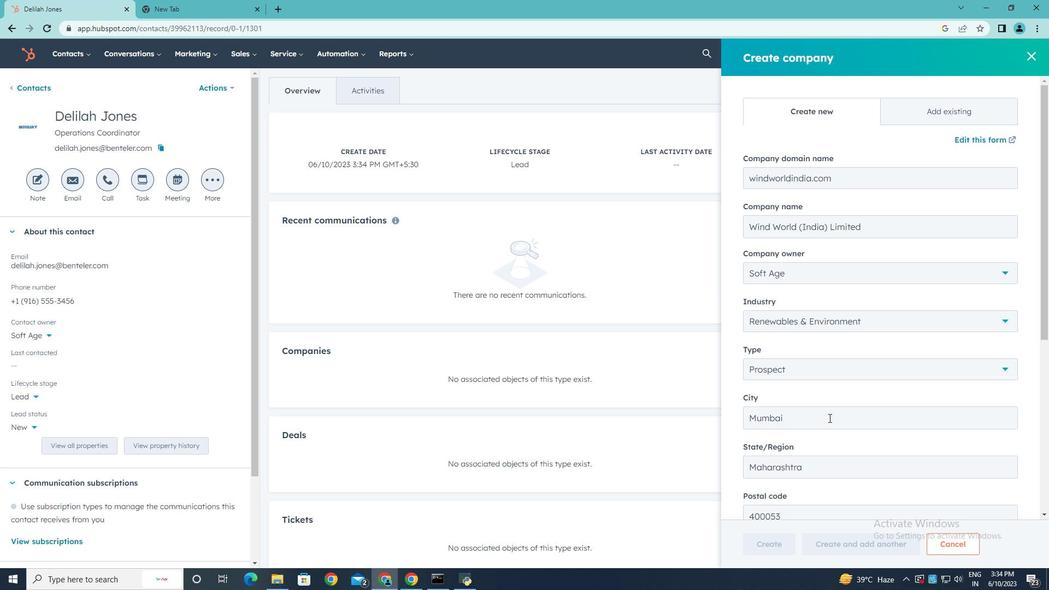 
Action: Mouse scrolled (835, 413) with delta (0, 0)
Screenshot: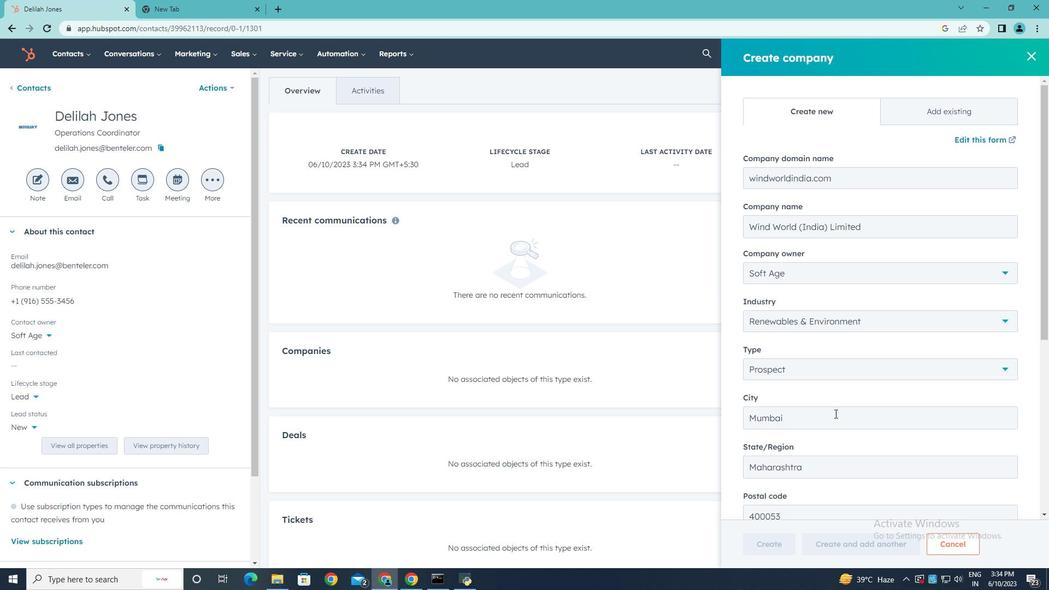 
Action: Mouse scrolled (835, 413) with delta (0, 0)
Screenshot: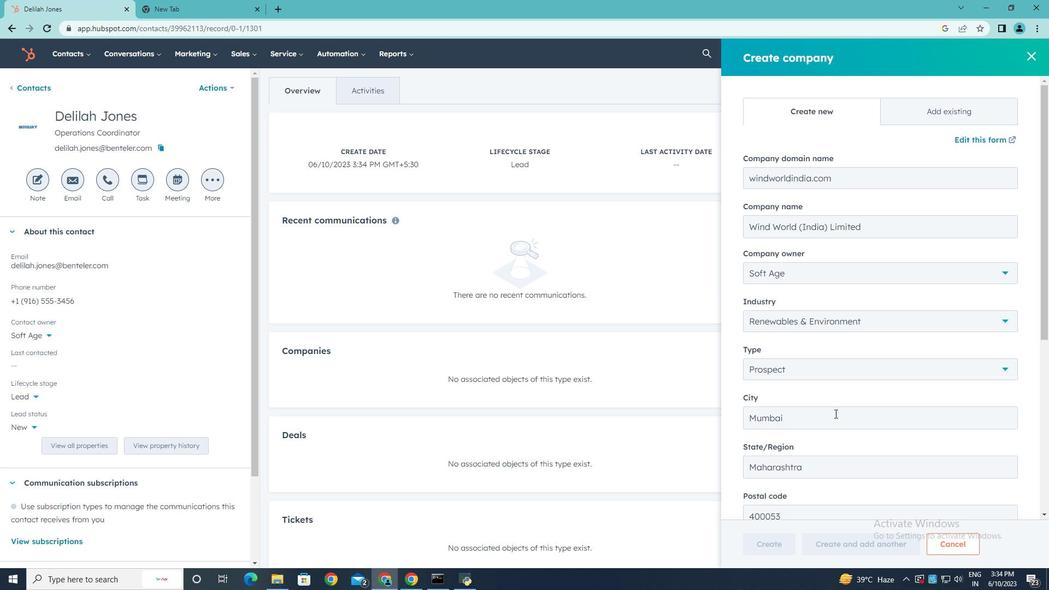 
Action: Mouse scrolled (835, 413) with delta (0, 0)
Screenshot: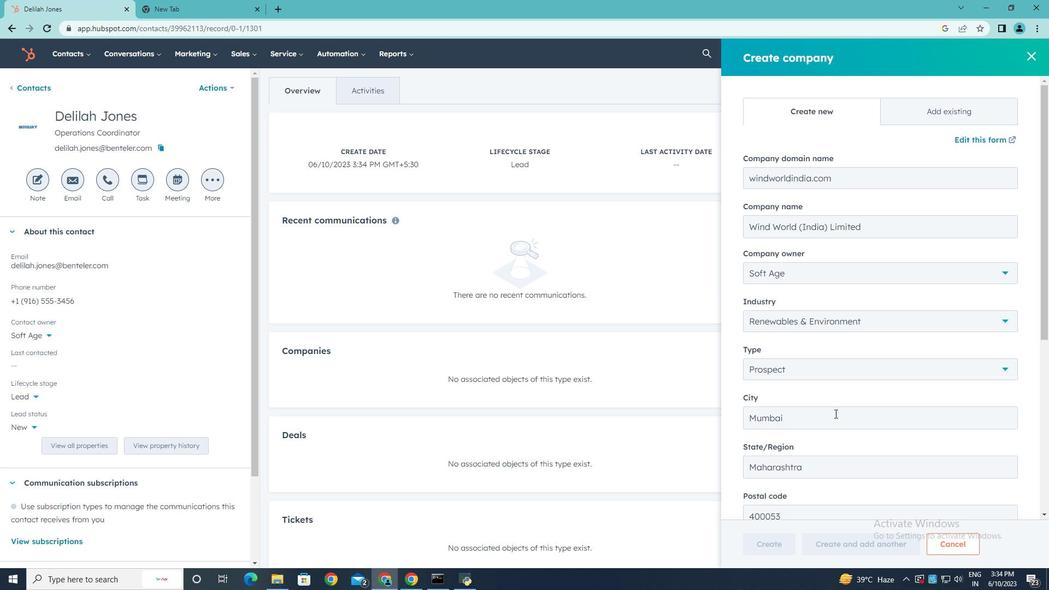 
Action: Mouse scrolled (835, 413) with delta (0, 0)
Screenshot: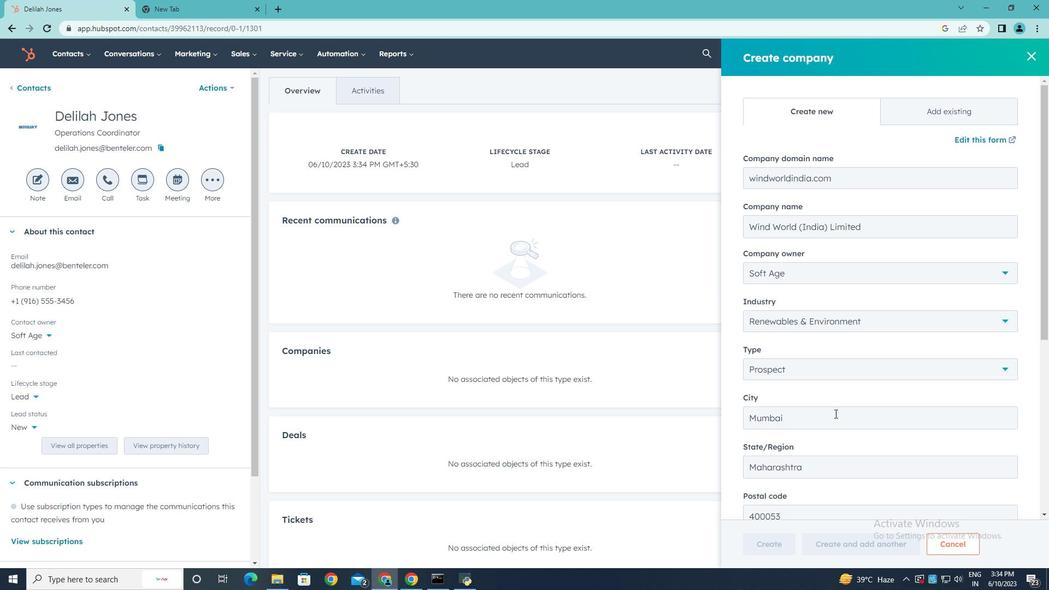 
Action: Mouse scrolled (835, 413) with delta (0, 0)
Screenshot: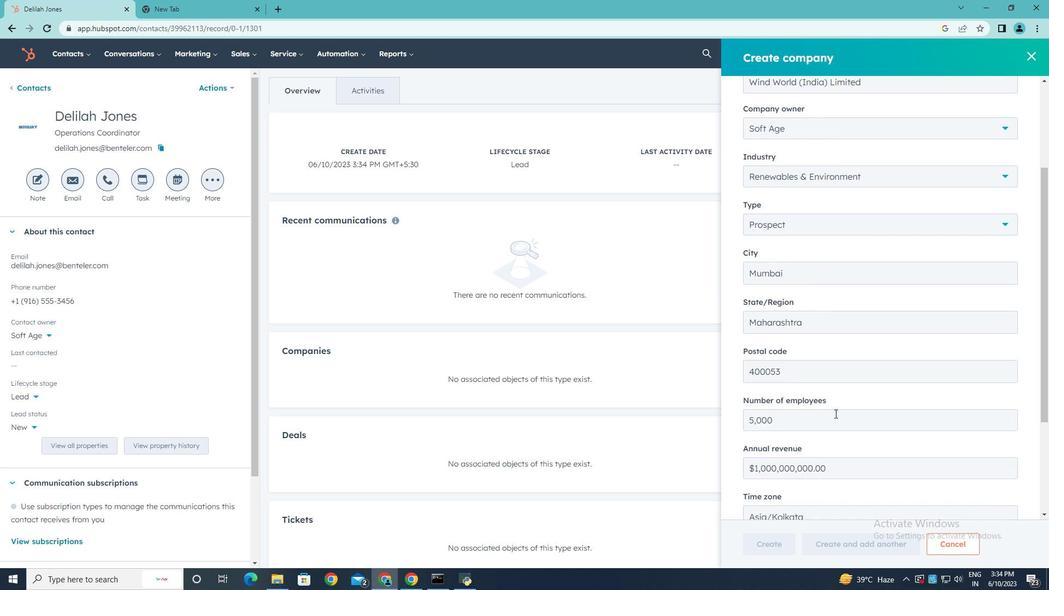 
Action: Mouse scrolled (835, 413) with delta (0, 0)
Screenshot: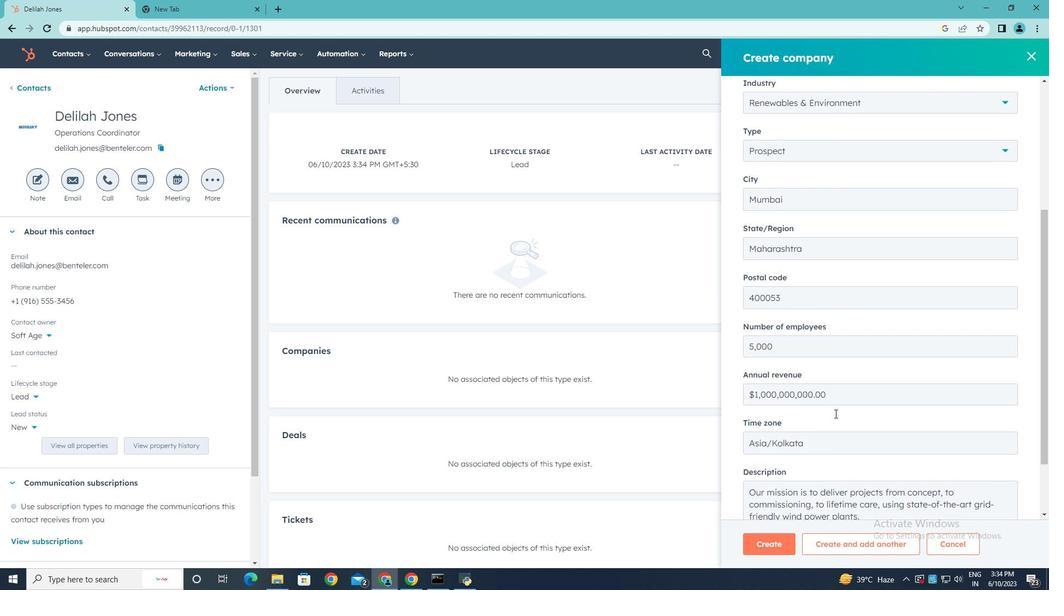 
Action: Mouse scrolled (835, 413) with delta (0, 0)
Screenshot: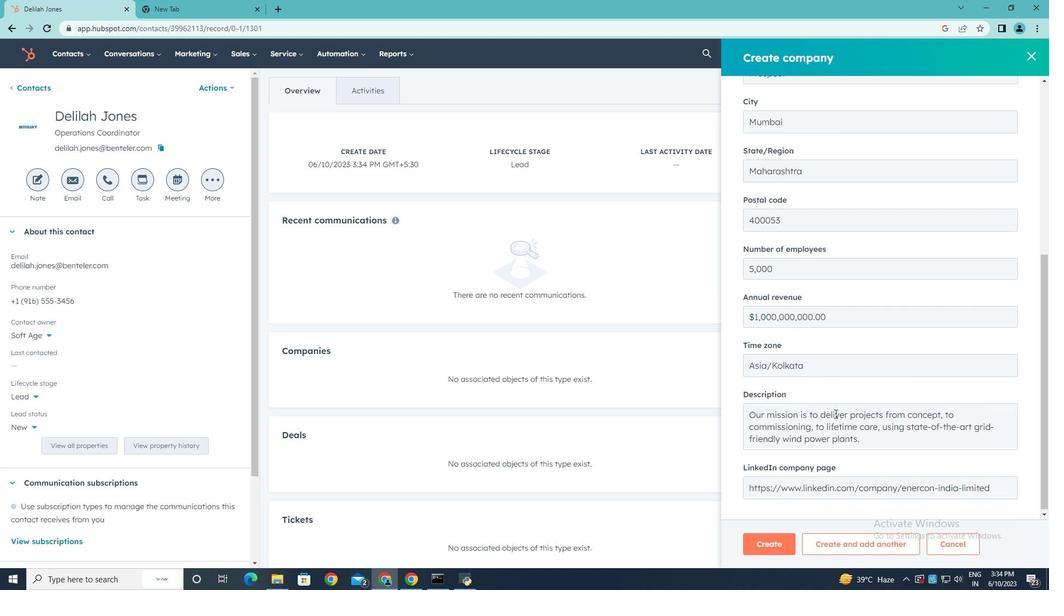 
Action: Mouse scrolled (835, 413) with delta (0, 0)
Screenshot: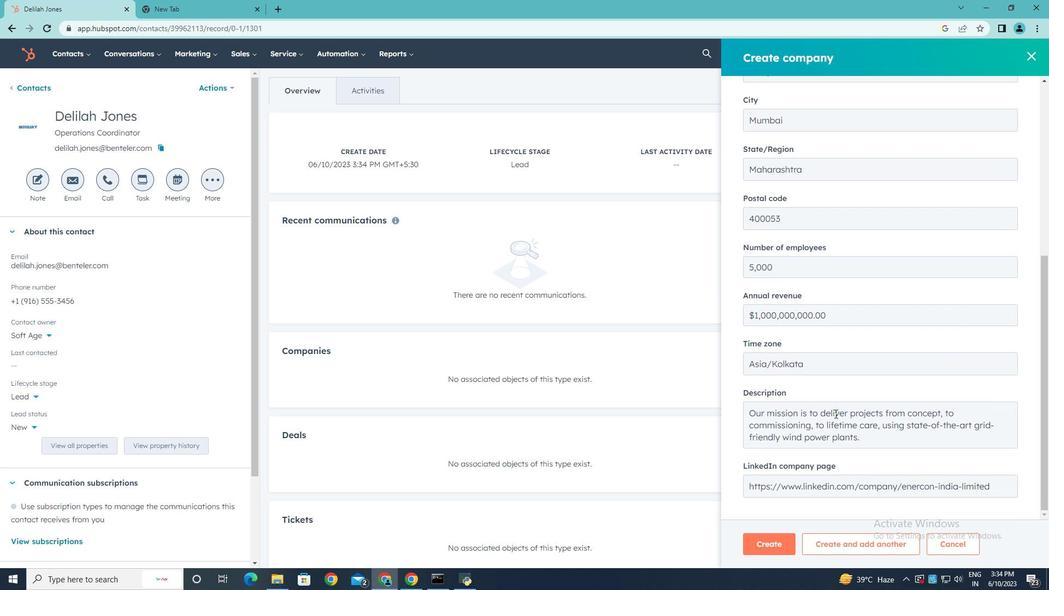 
Action: Mouse scrolled (835, 413) with delta (0, 0)
Screenshot: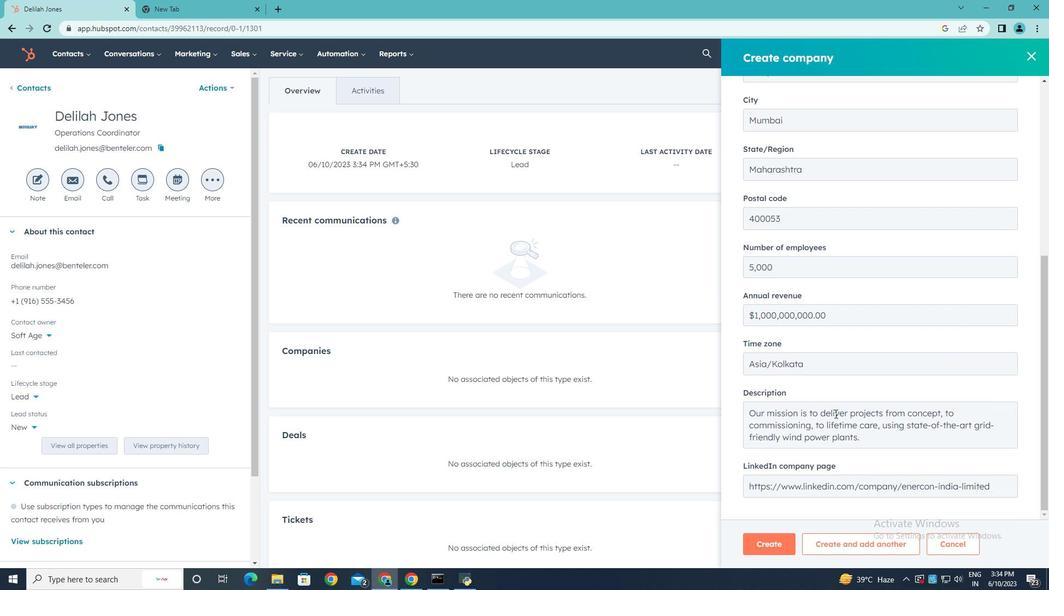 
Action: Mouse scrolled (835, 413) with delta (0, 0)
Screenshot: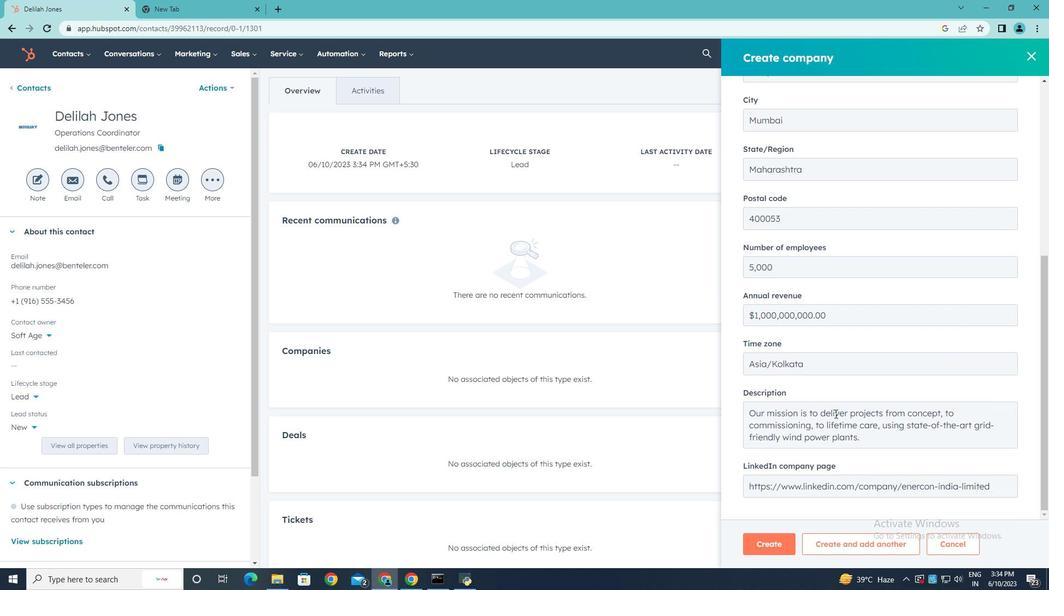 
Action: Mouse moved to (762, 540)
Screenshot: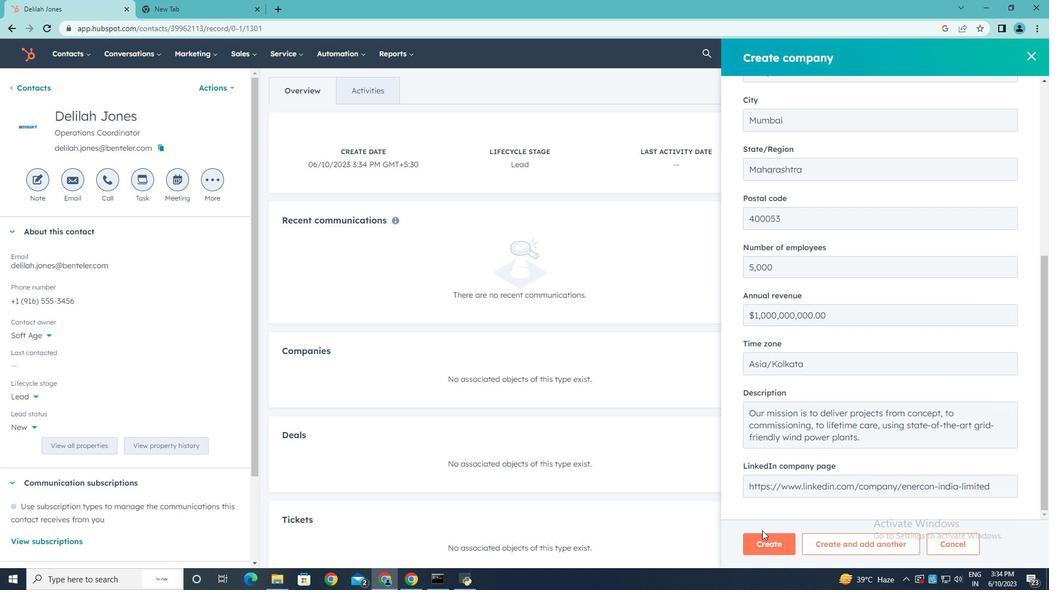 
Action: Mouse pressed left at (762, 540)
Screenshot: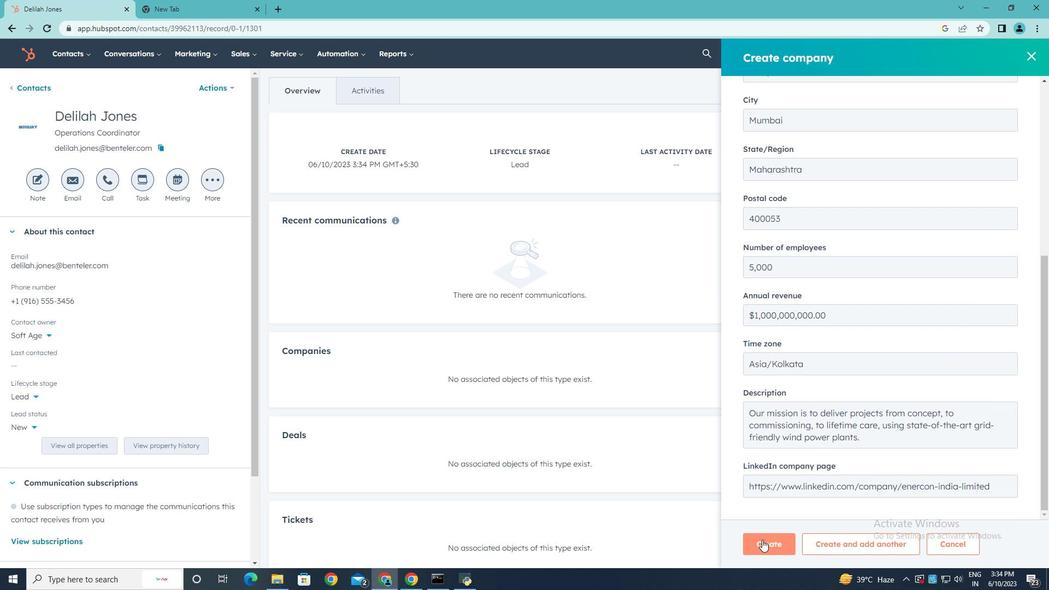 
Action: Mouse moved to (653, 364)
Screenshot: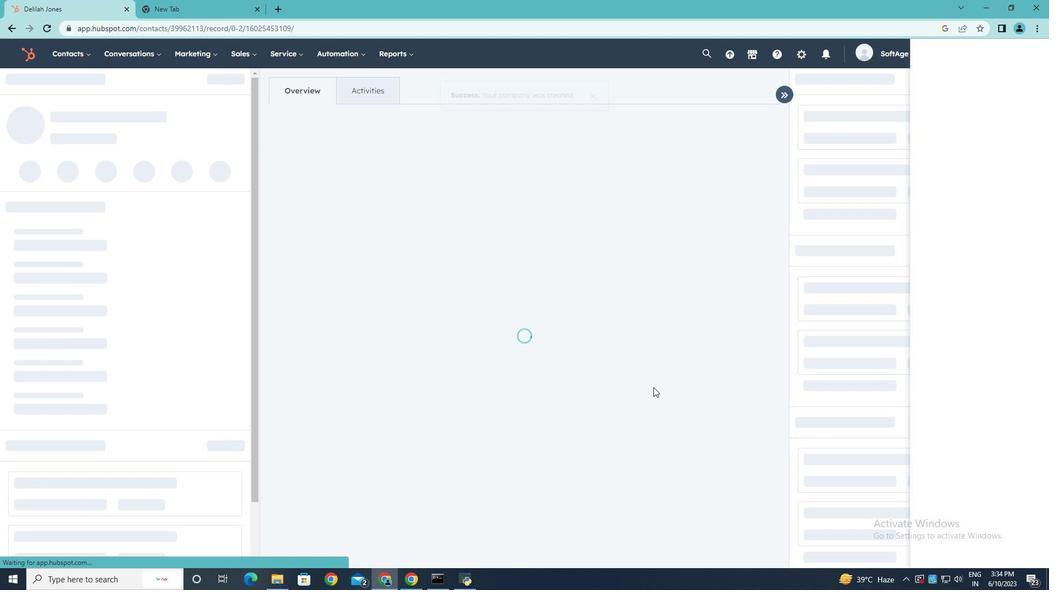 
